 Task: Create new Company, with domain: 'blackrock.com' and type: 'Reseller'. Add new contact for this company, with mail Id: 'Mannat_Singh@blackrock.com', First Name: Mannat, Last name:  Singh, Job Title: 'Research Scientist', Phone Number: '(801) 555-6790'. Change life cycle stage to  Lead and lead status to  Open. Logged in from softage.3@softage.net
Action: Mouse pressed left at (25, 65)
Screenshot: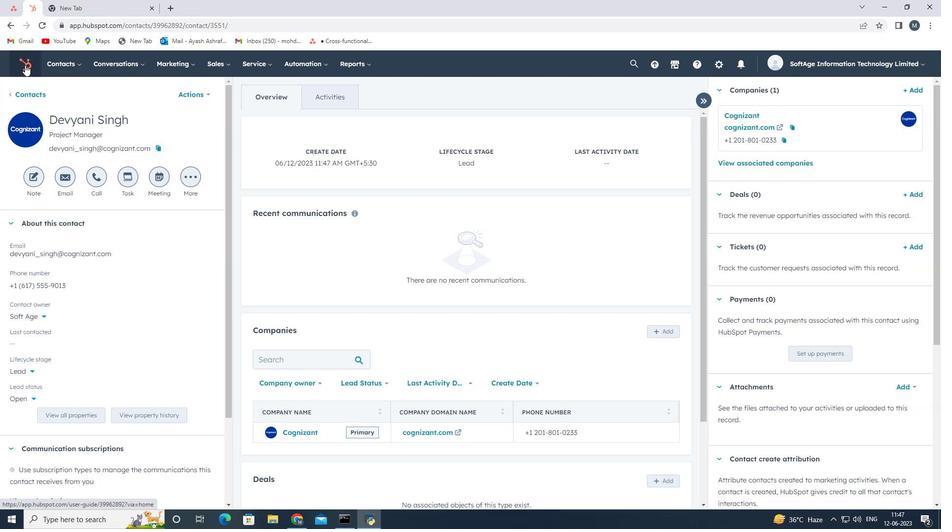 
Action: Mouse moved to (69, 66)
Screenshot: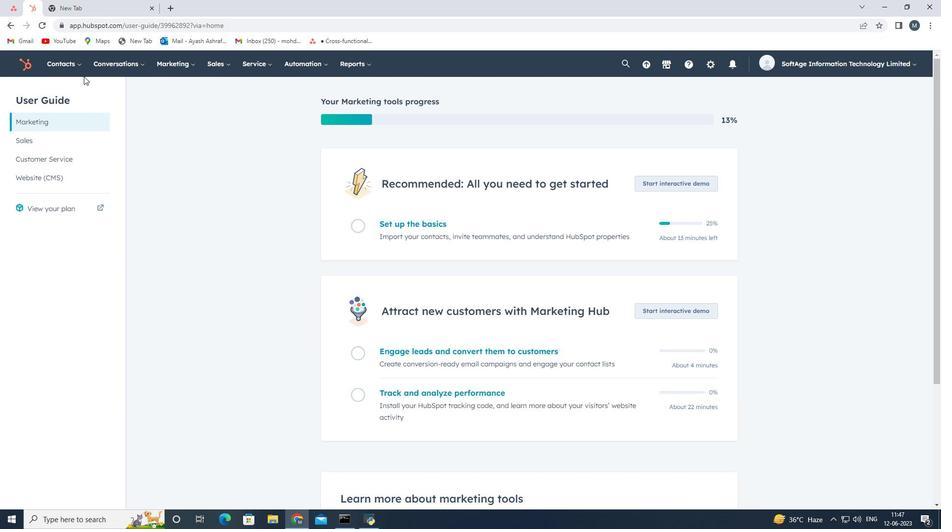 
Action: Mouse pressed left at (69, 66)
Screenshot: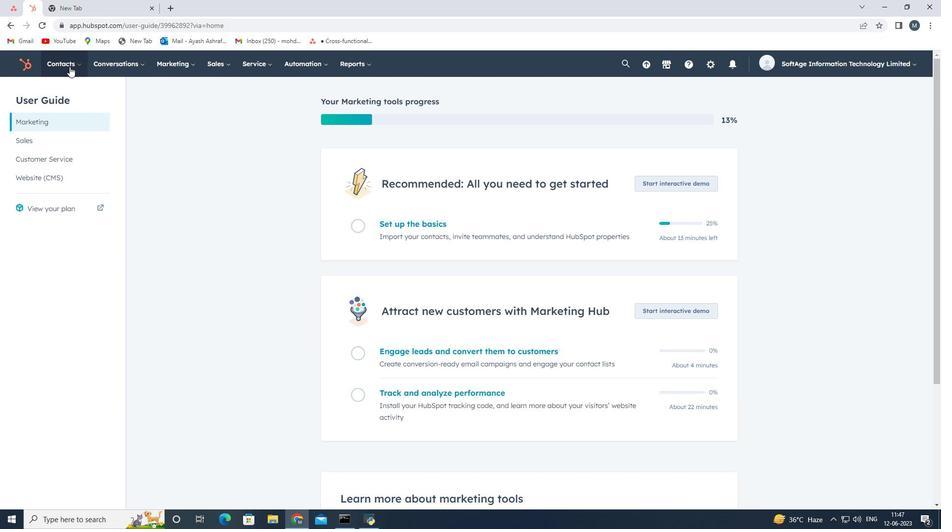 
Action: Mouse moved to (79, 113)
Screenshot: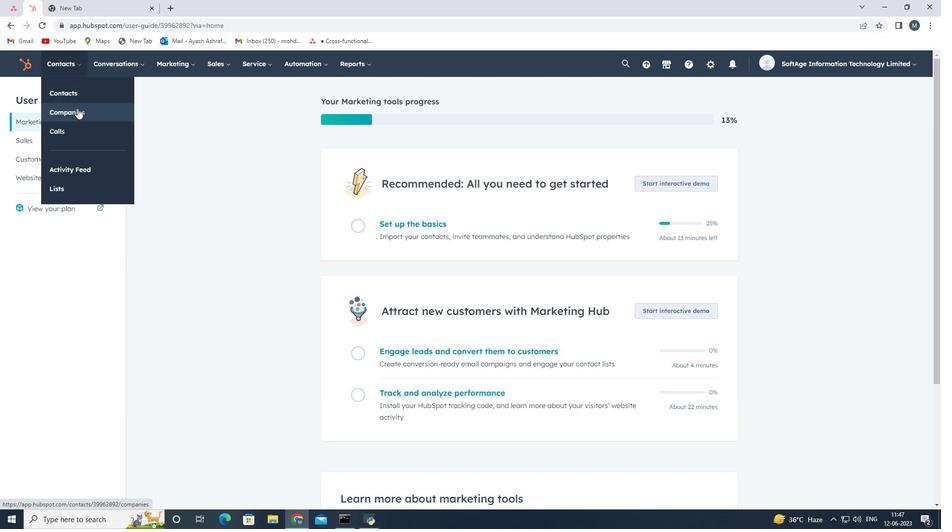 
Action: Mouse pressed left at (79, 113)
Screenshot: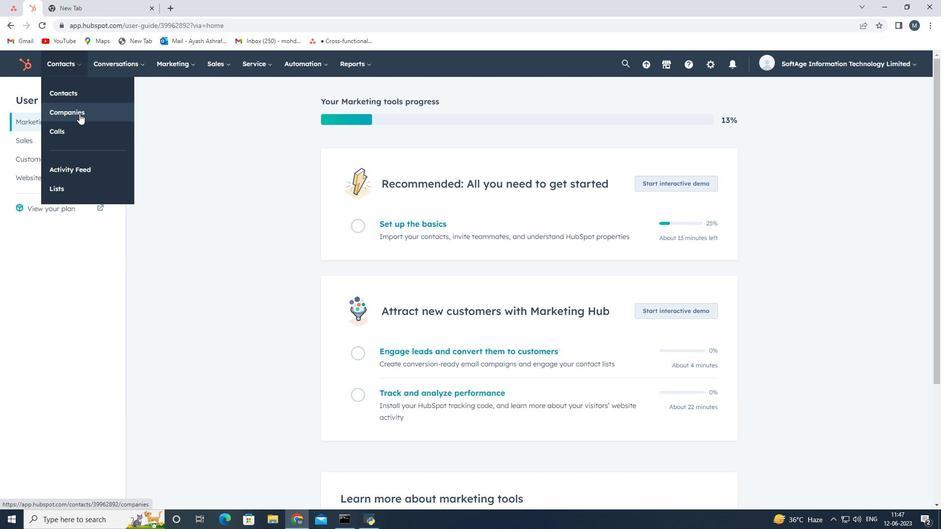 
Action: Mouse moved to (873, 100)
Screenshot: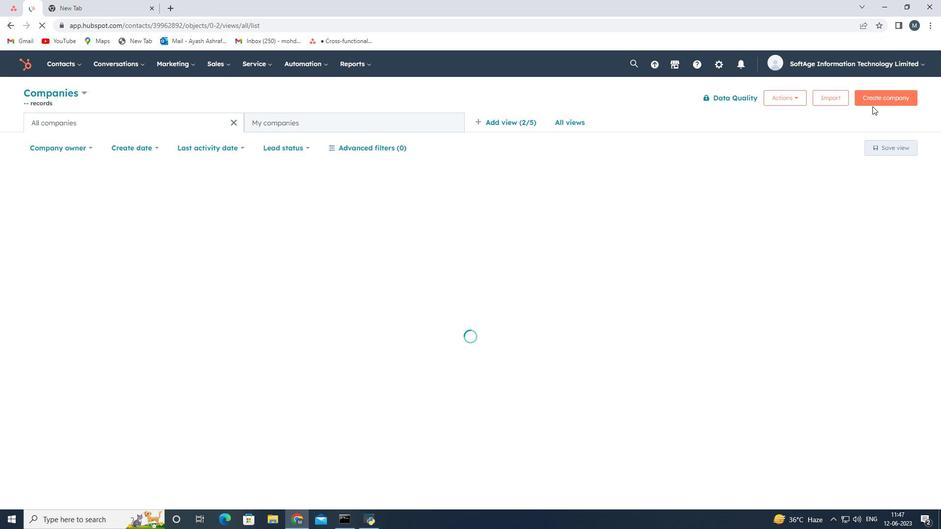 
Action: Mouse pressed left at (873, 100)
Screenshot: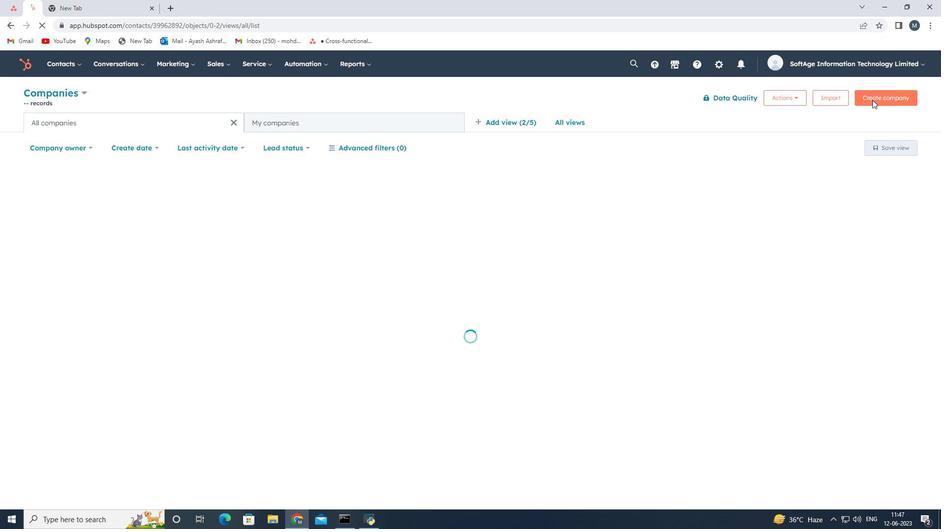 
Action: Mouse moved to (760, 147)
Screenshot: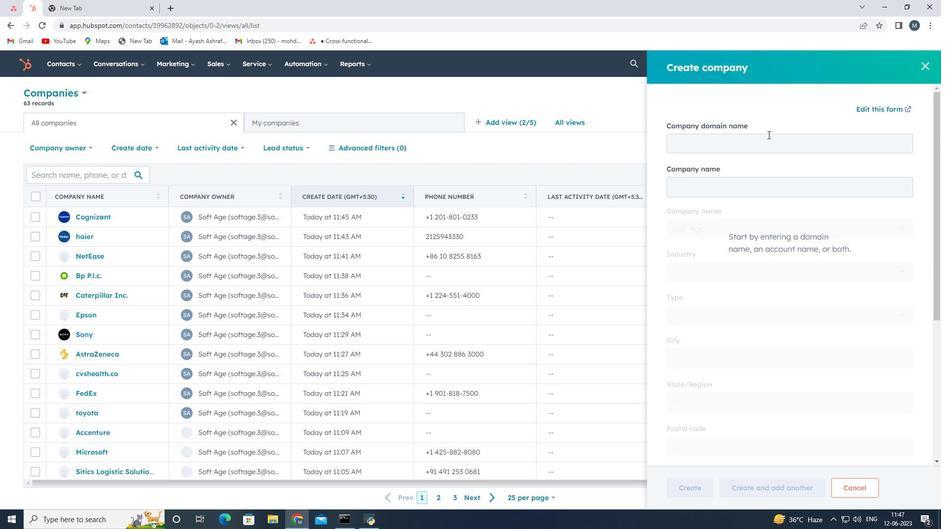 
Action: Mouse pressed left at (760, 147)
Screenshot: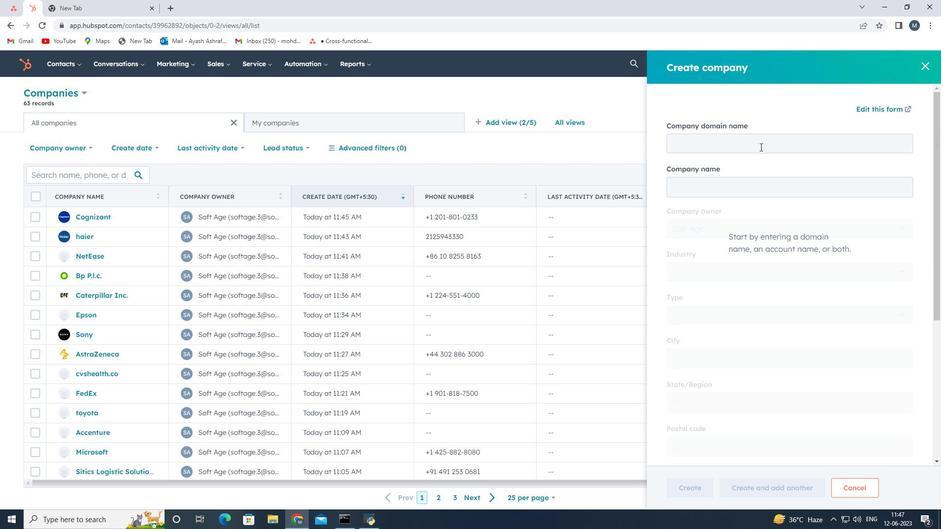 
Action: Key pressed blakrock.com
Screenshot: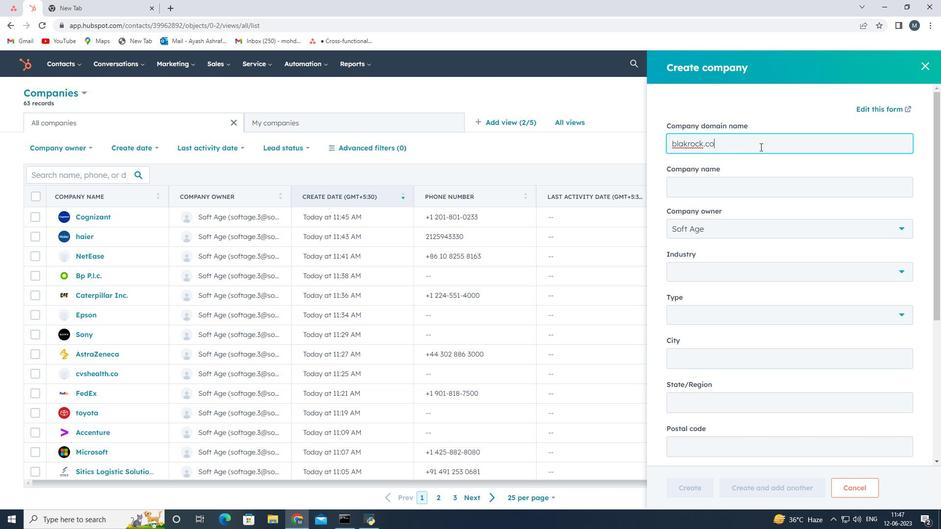 
Action: Mouse moved to (729, 275)
Screenshot: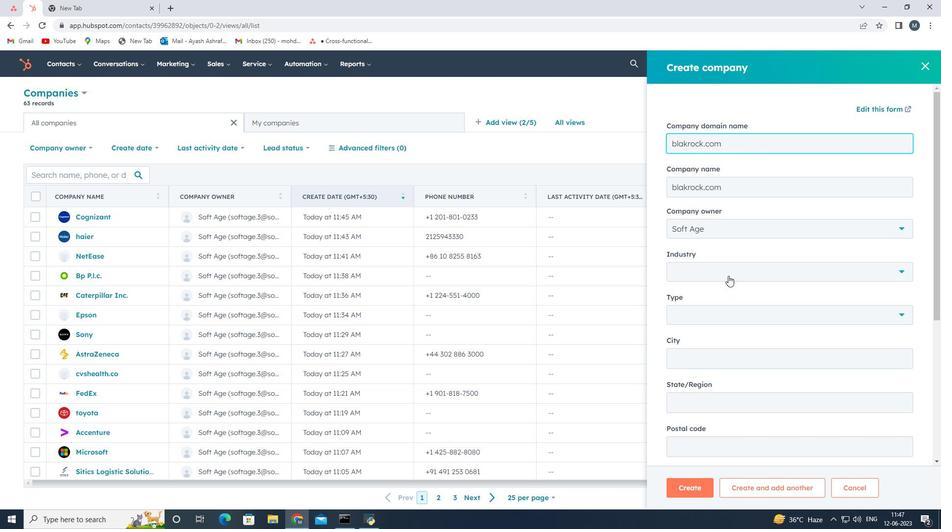 
Action: Mouse scrolled (729, 274) with delta (0, 0)
Screenshot: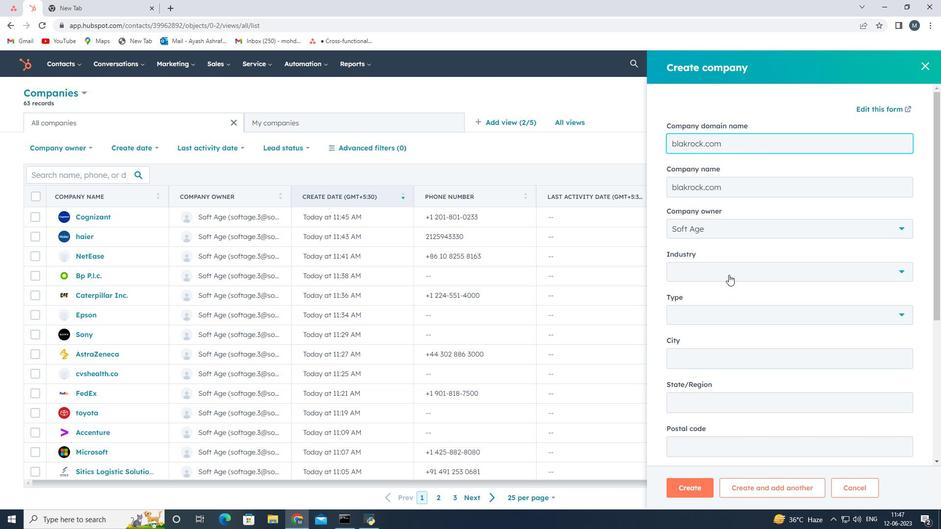 
Action: Mouse moved to (704, 296)
Screenshot: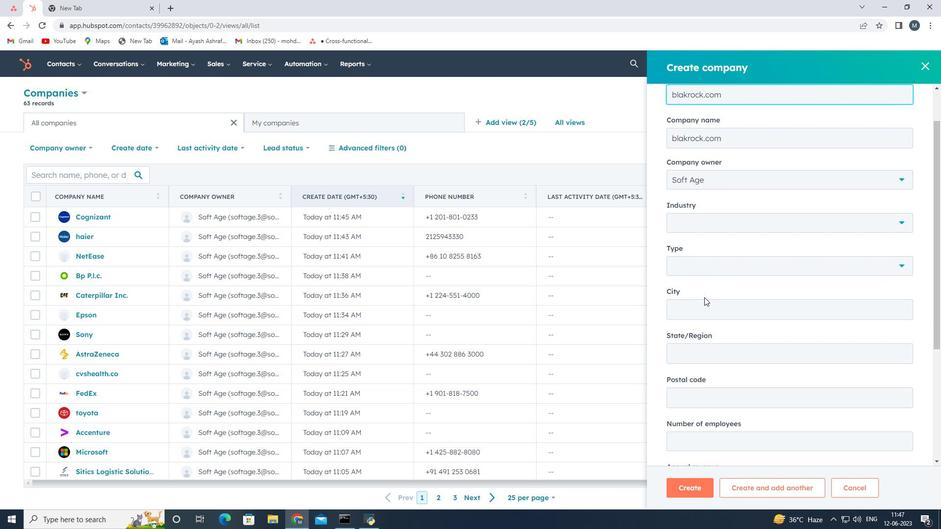 
Action: Mouse scrolled (704, 297) with delta (0, 0)
Screenshot: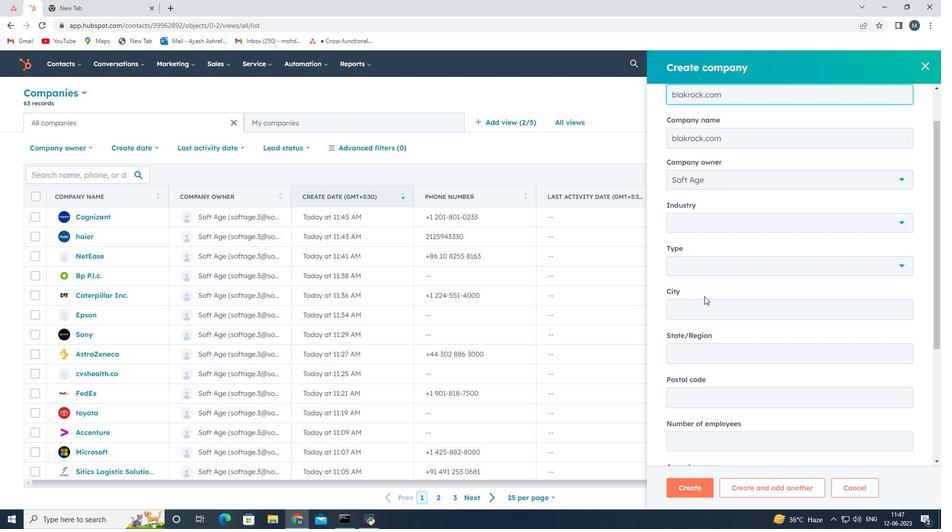 
Action: Mouse scrolled (704, 297) with delta (0, 0)
Screenshot: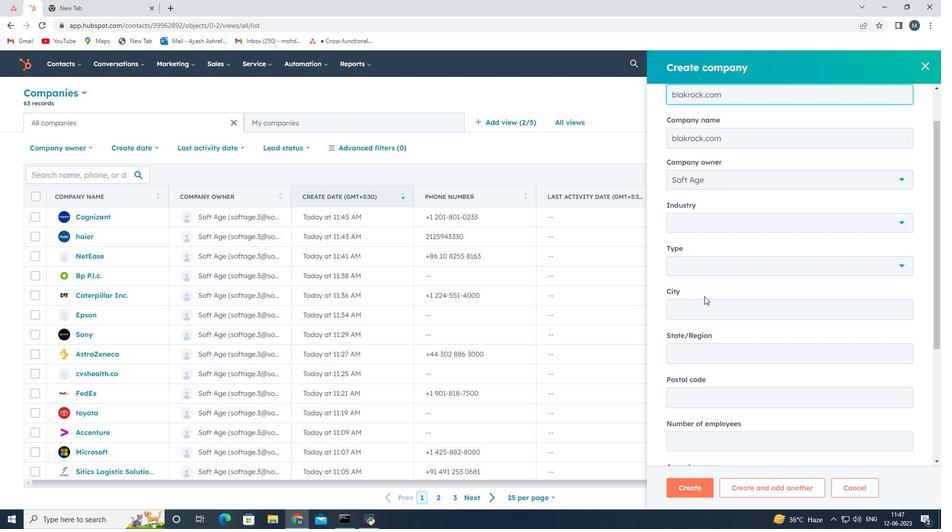 
Action: Mouse moved to (683, 147)
Screenshot: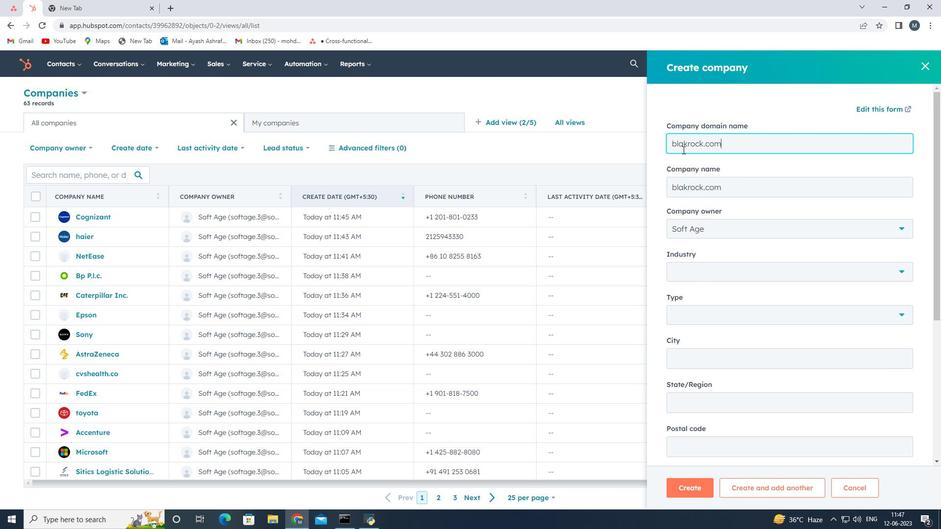 
Action: Mouse pressed left at (683, 147)
Screenshot: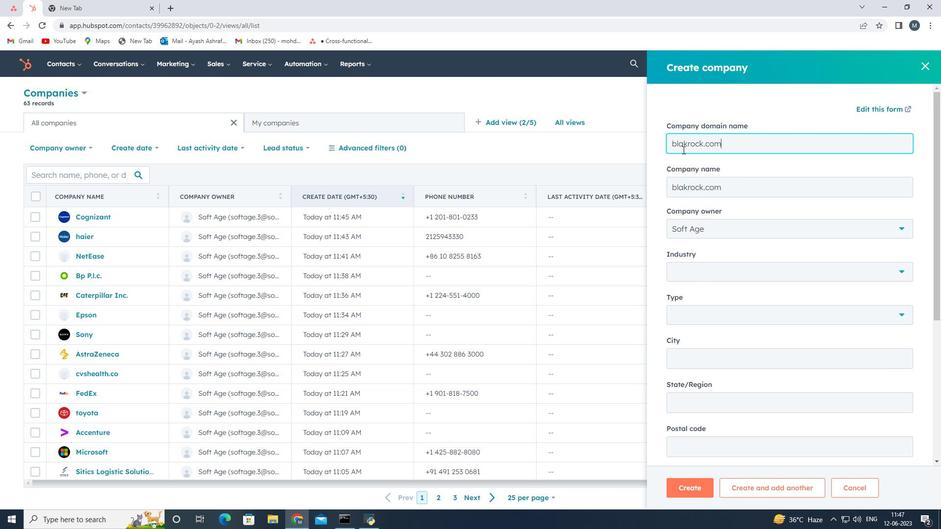 
Action: Mouse moved to (687, 158)
Screenshot: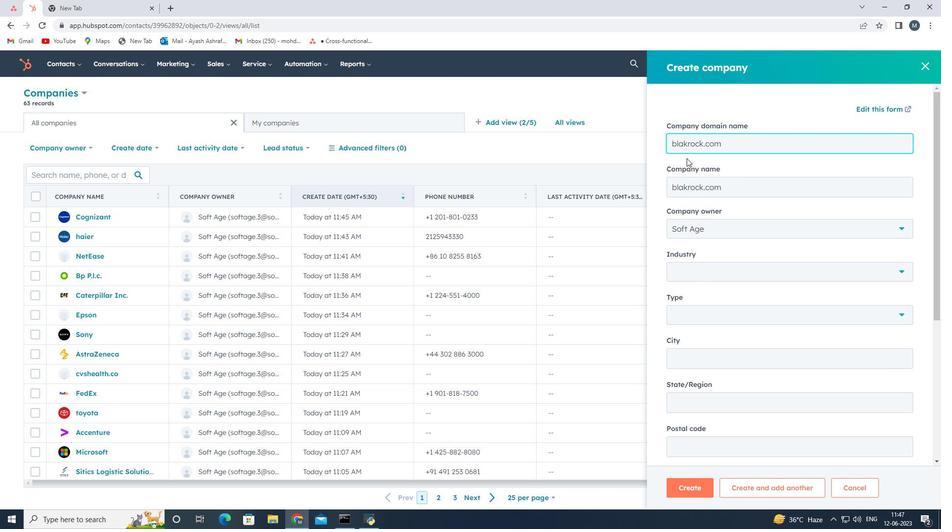 
Action: Key pressed c
Screenshot: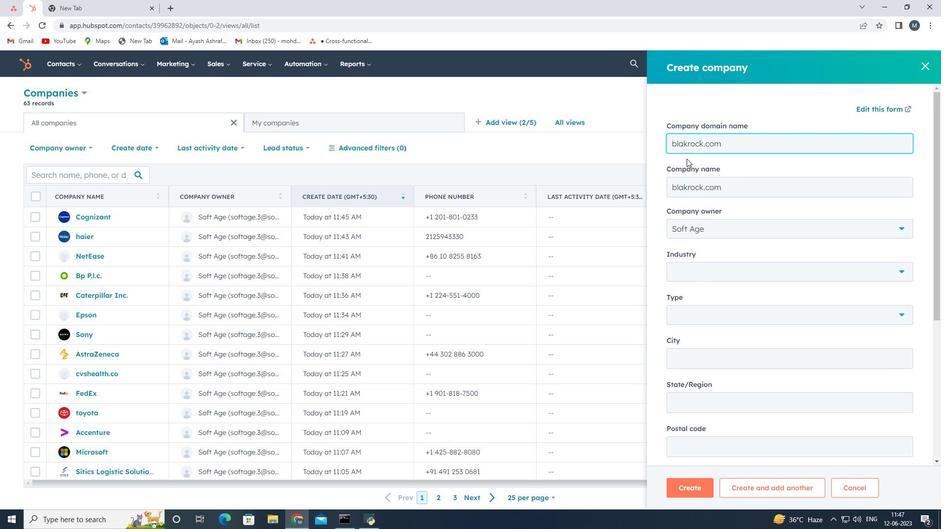 
Action: Mouse moved to (752, 296)
Screenshot: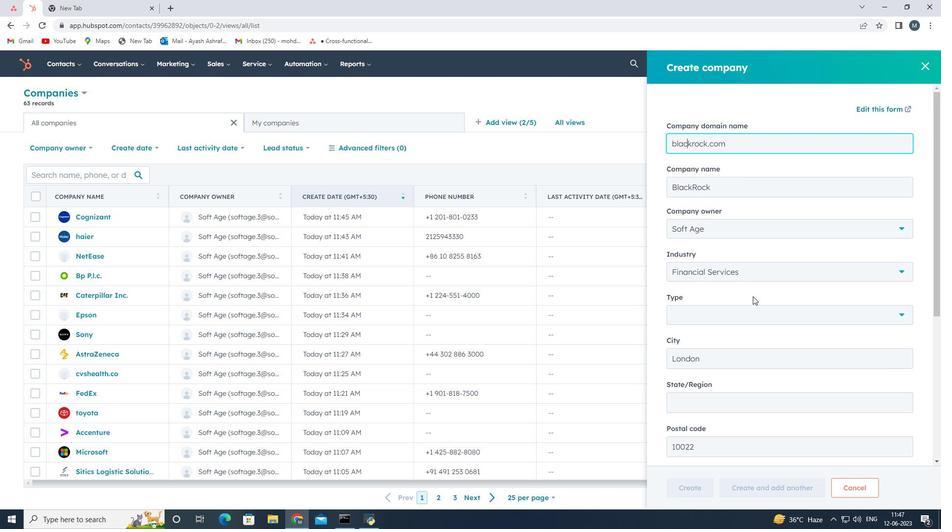
Action: Mouse scrolled (752, 296) with delta (0, 0)
Screenshot: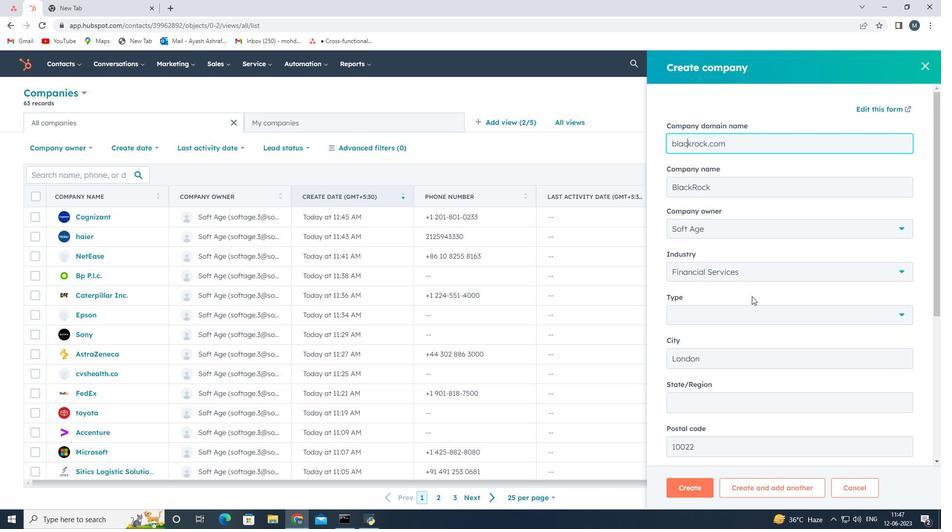 
Action: Mouse moved to (722, 263)
Screenshot: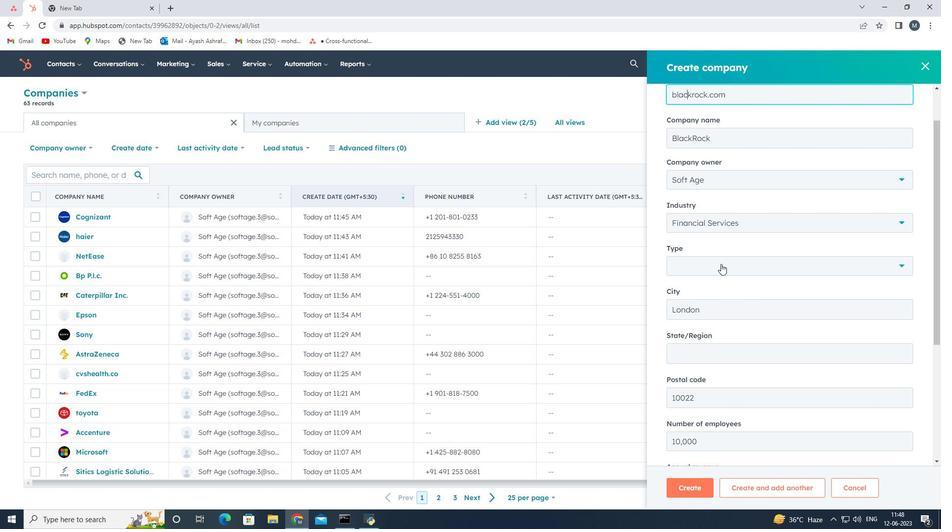 
Action: Mouse pressed left at (722, 263)
Screenshot: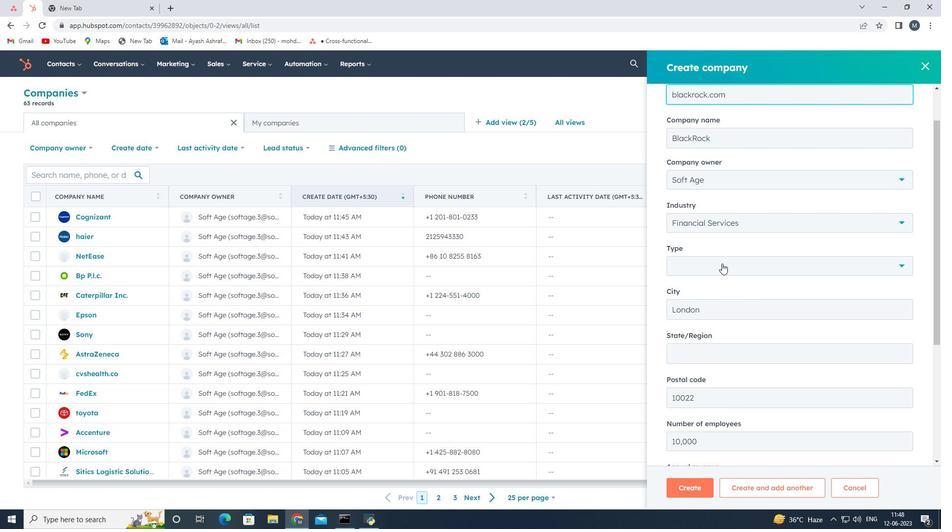 
Action: Mouse moved to (709, 346)
Screenshot: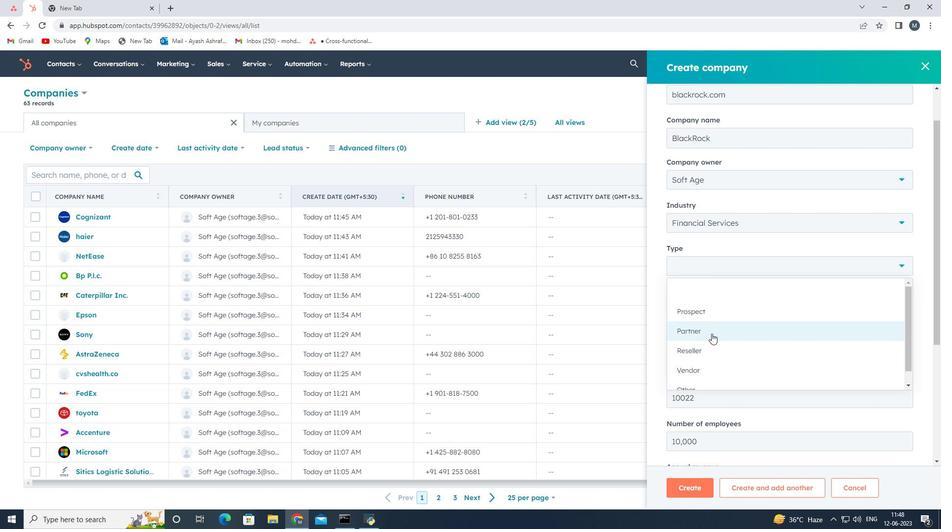 
Action: Mouse pressed left at (709, 346)
Screenshot: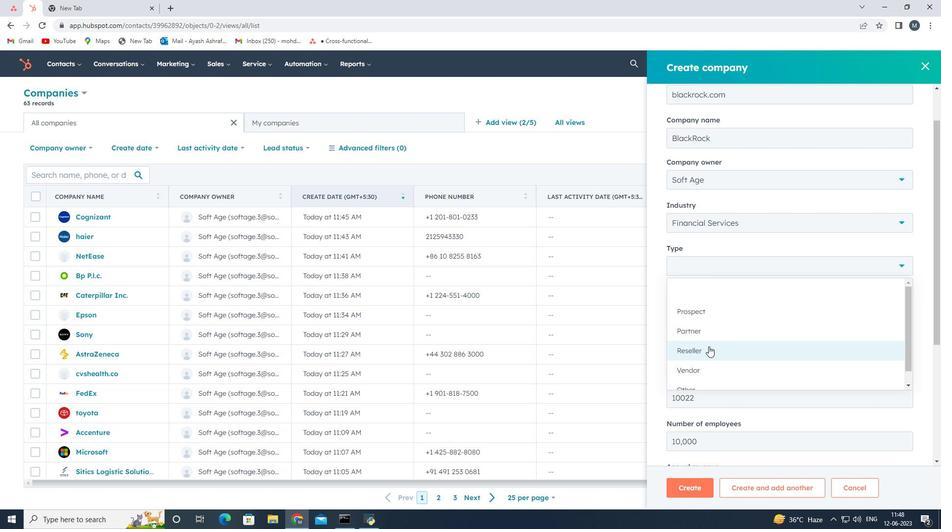 
Action: Mouse moved to (708, 346)
Screenshot: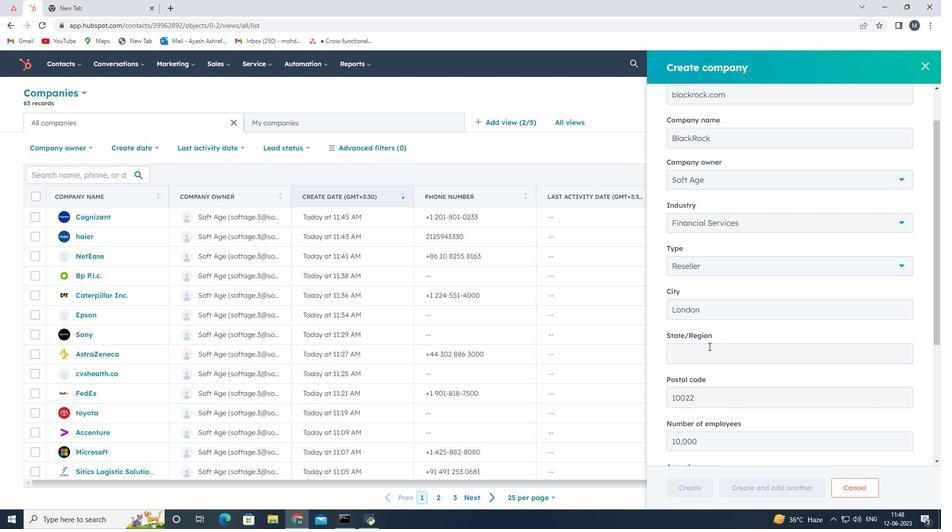 
Action: Mouse scrolled (708, 346) with delta (0, 0)
Screenshot: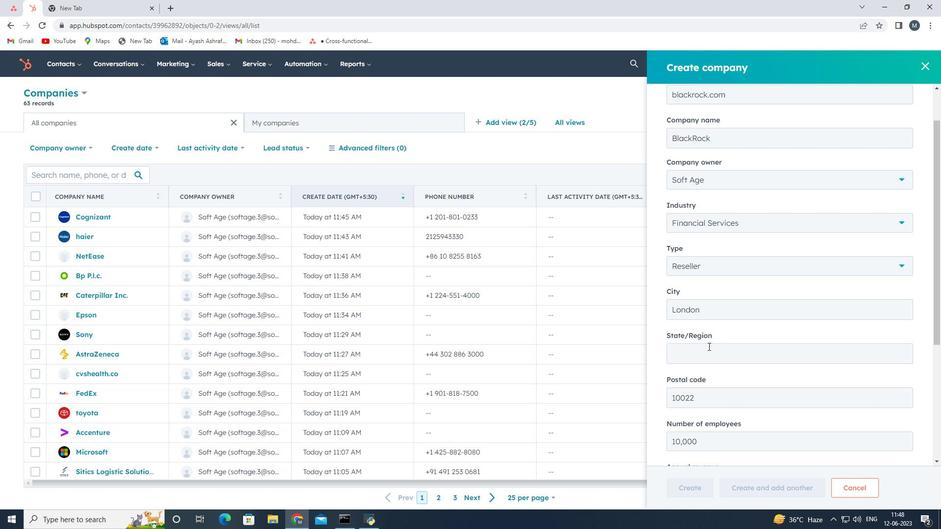 
Action: Mouse scrolled (708, 346) with delta (0, 0)
Screenshot: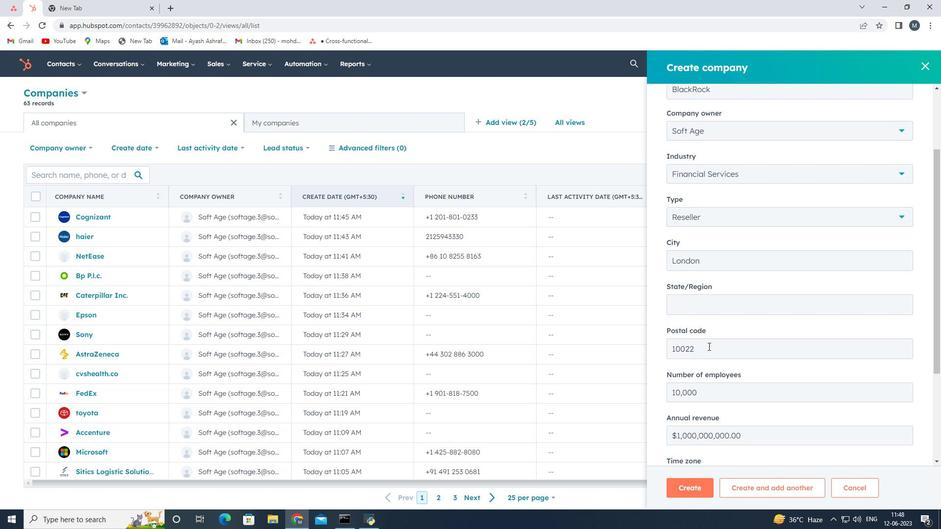 
Action: Mouse moved to (741, 356)
Screenshot: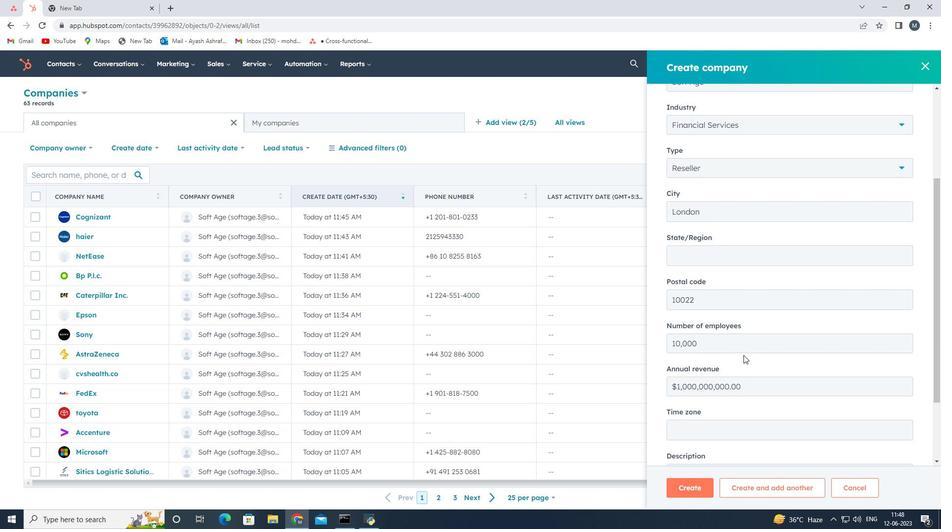 
Action: Mouse scrolled (741, 356) with delta (0, 0)
Screenshot: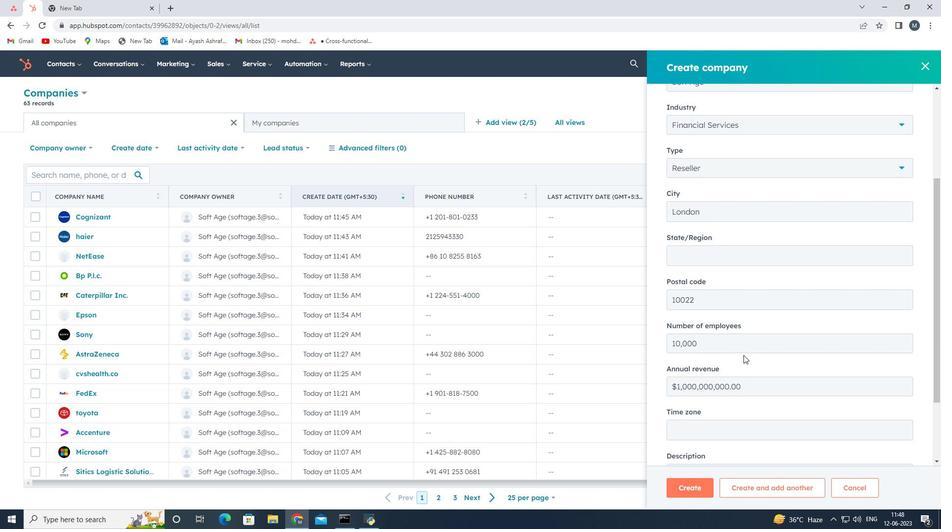 
Action: Mouse moved to (734, 358)
Screenshot: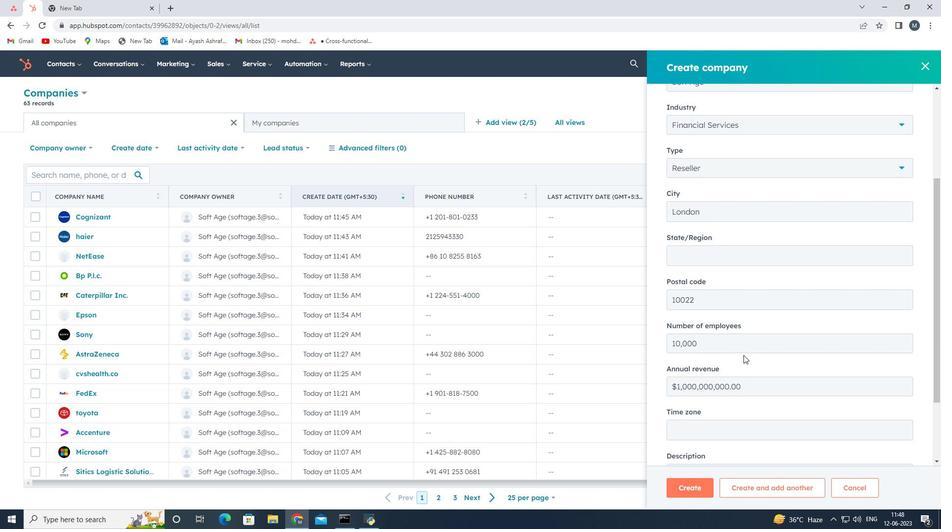 
Action: Mouse scrolled (734, 358) with delta (0, 0)
Screenshot: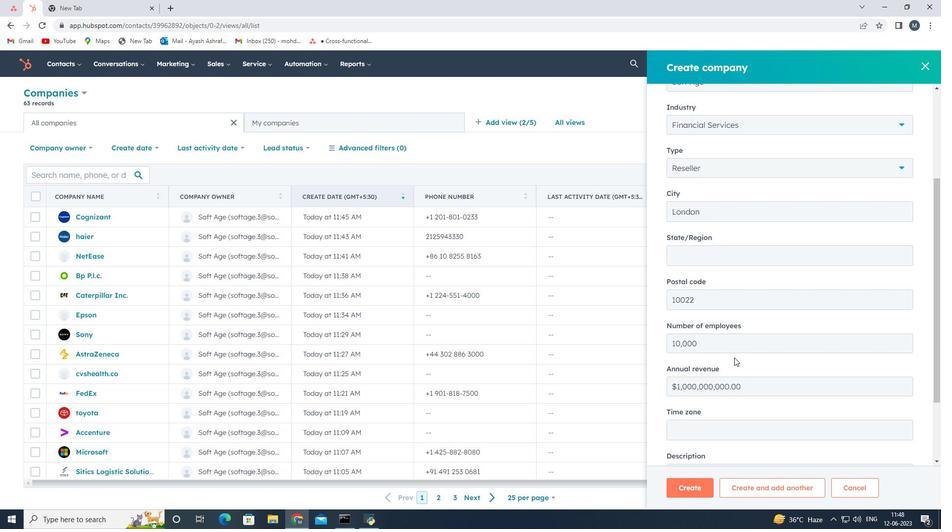 
Action: Mouse moved to (737, 375)
Screenshot: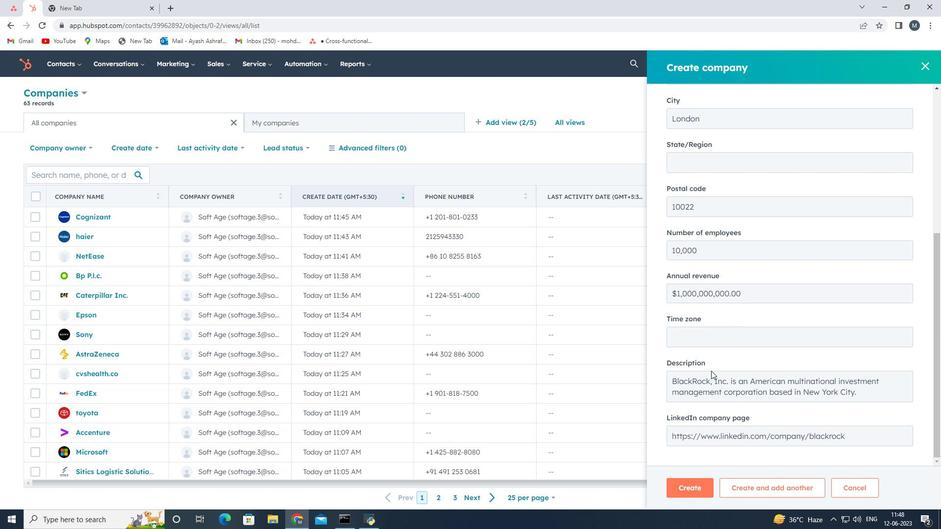 
Action: Mouse scrolled (737, 375) with delta (0, 0)
Screenshot: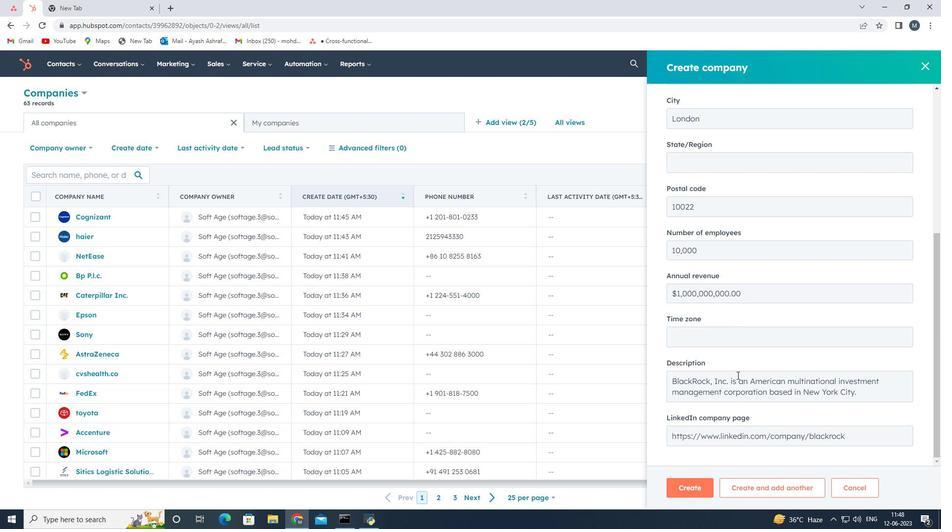 
Action: Mouse moved to (689, 366)
Screenshot: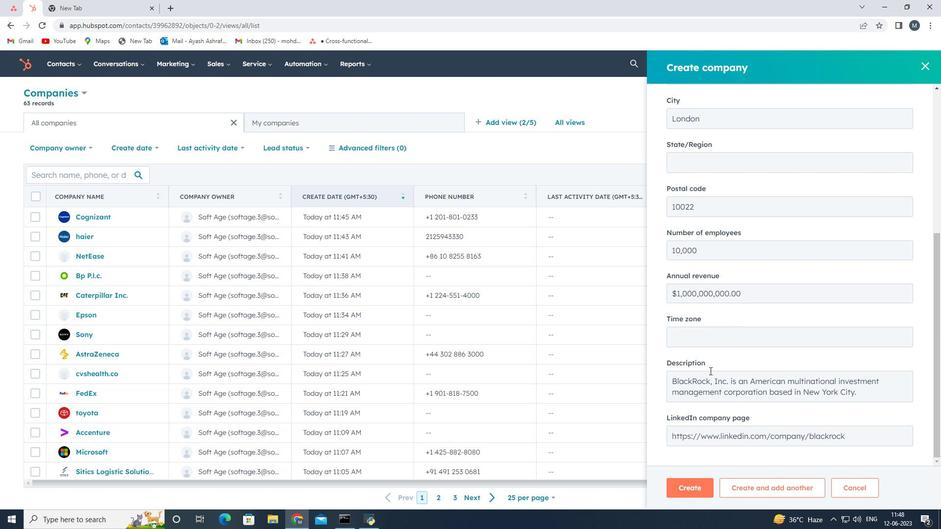 
Action: Mouse scrolled (689, 365) with delta (0, 0)
Screenshot: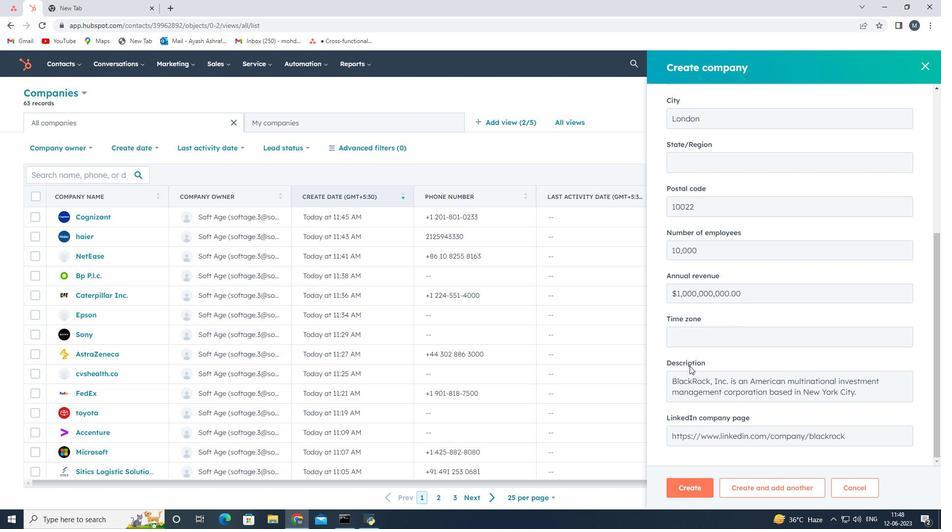 
Action: Mouse moved to (689, 366)
Screenshot: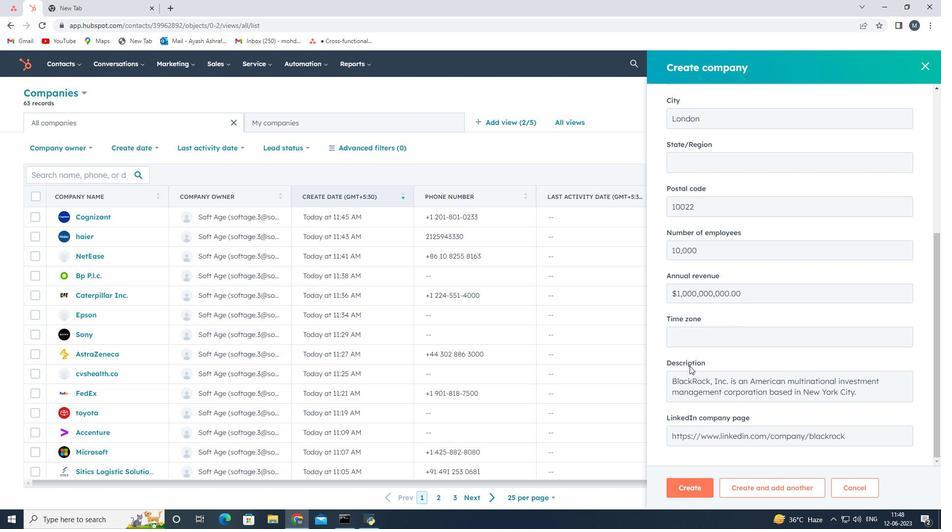 
Action: Mouse scrolled (689, 365) with delta (0, 0)
Screenshot: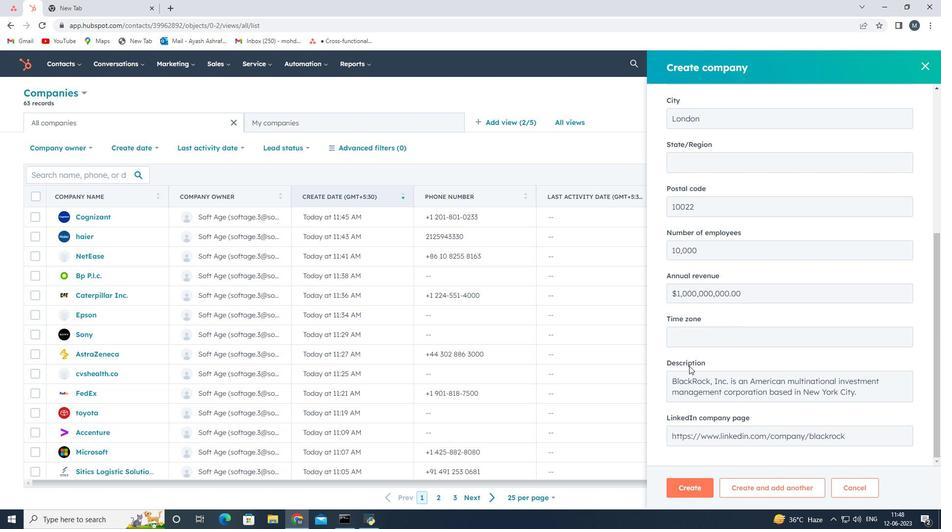 
Action: Mouse moved to (689, 366)
Screenshot: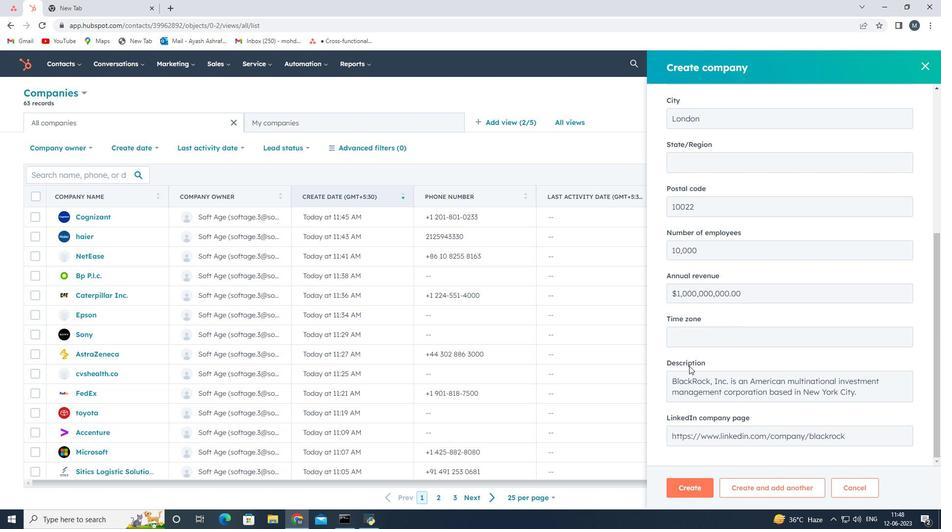 
Action: Mouse scrolled (689, 365) with delta (0, 0)
Screenshot: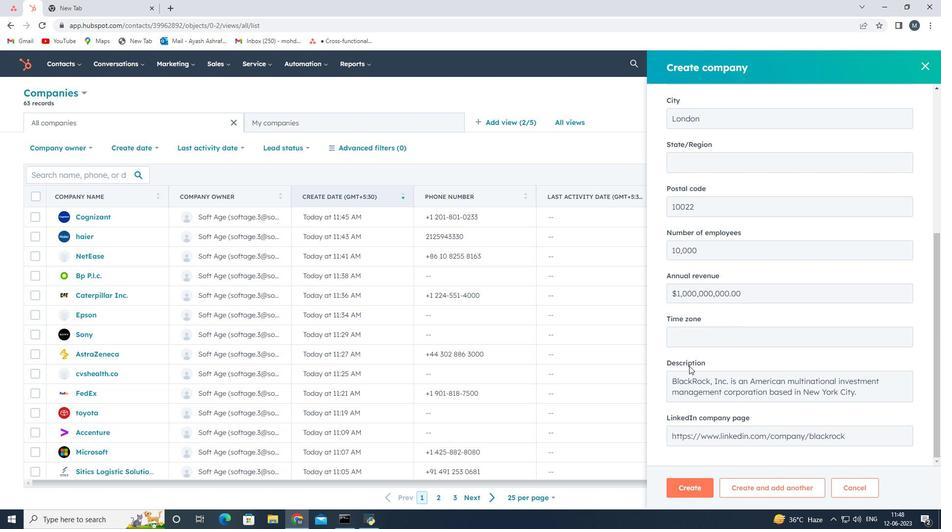 
Action: Mouse moved to (692, 482)
Screenshot: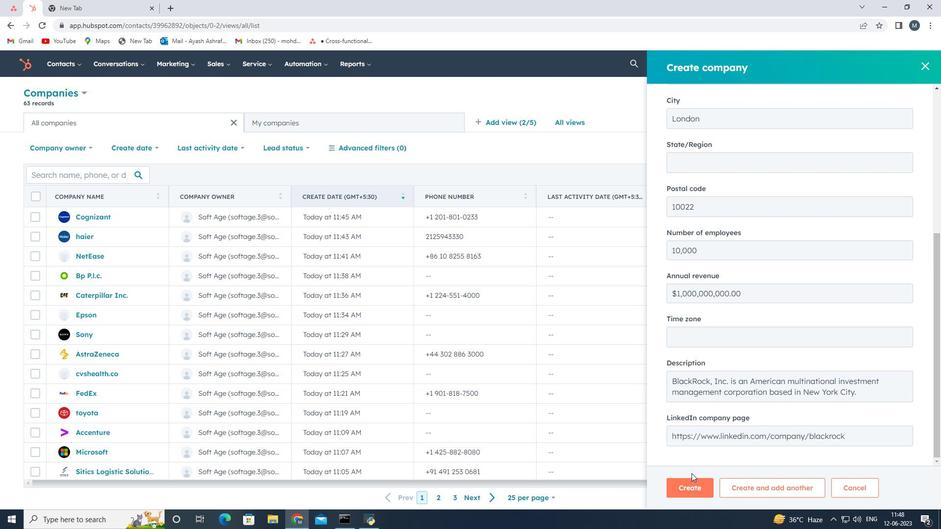 
Action: Mouse pressed left at (692, 482)
Screenshot: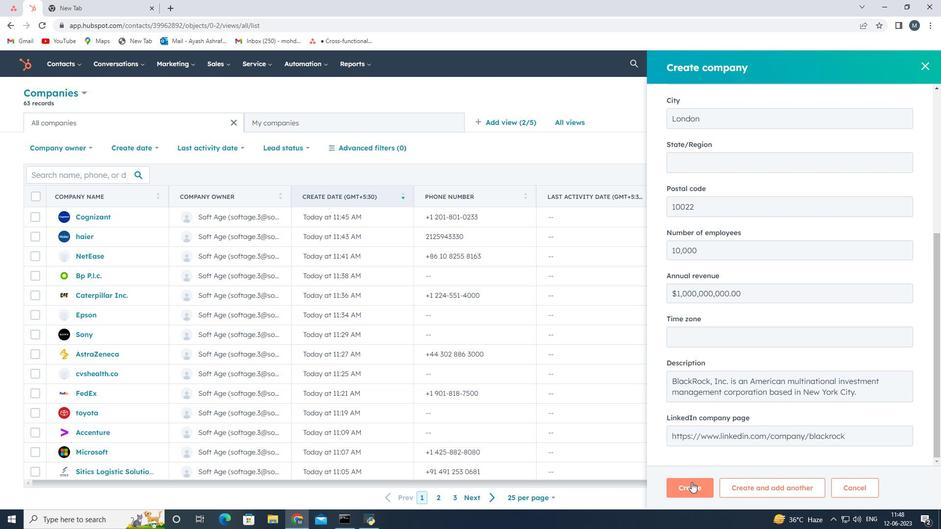 
Action: Mouse moved to (670, 333)
Screenshot: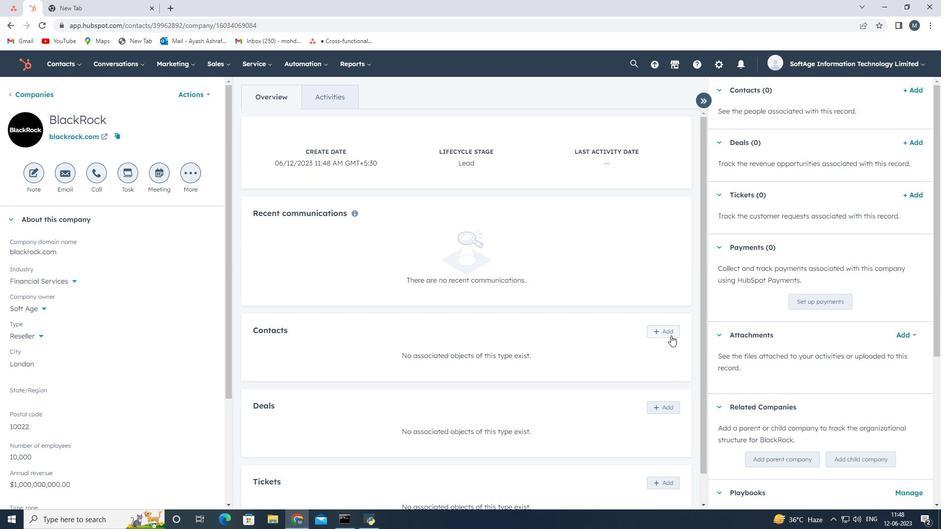 
Action: Mouse pressed left at (670, 333)
Screenshot: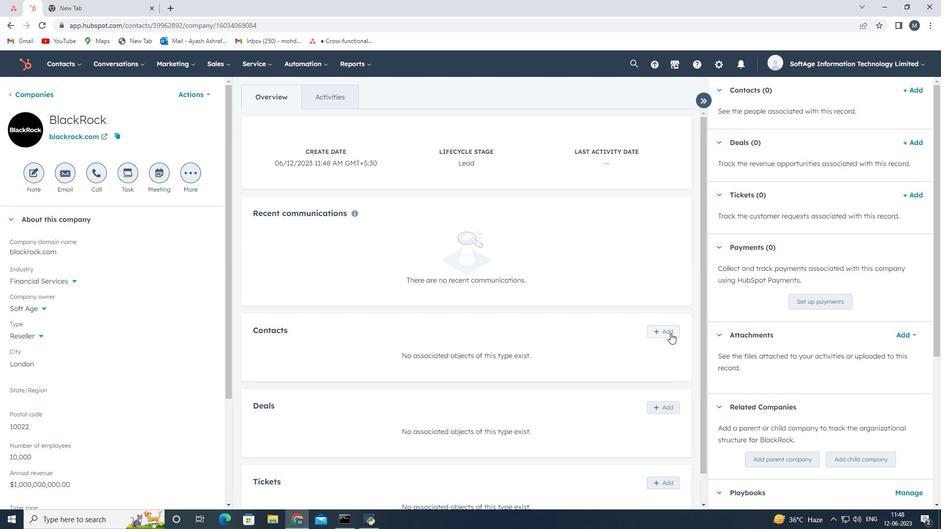 
Action: Mouse moved to (725, 112)
Screenshot: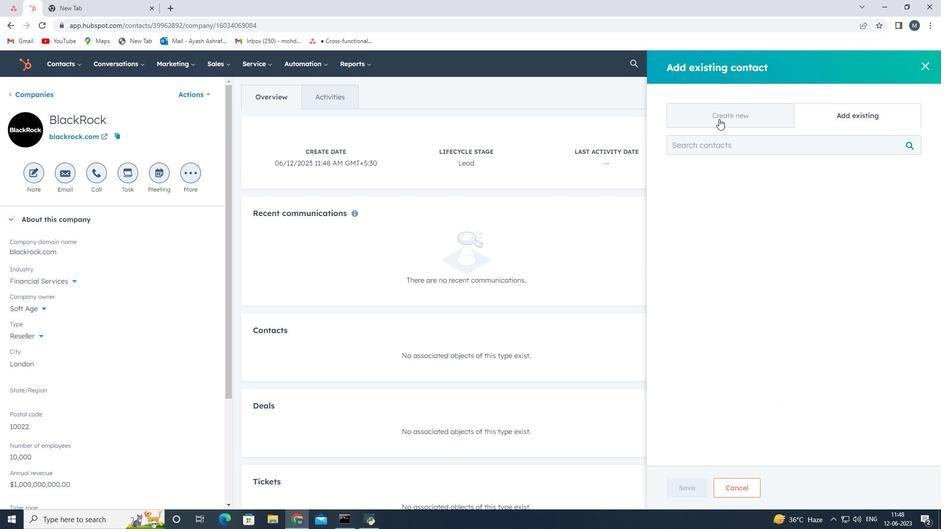 
Action: Mouse pressed left at (725, 112)
Screenshot: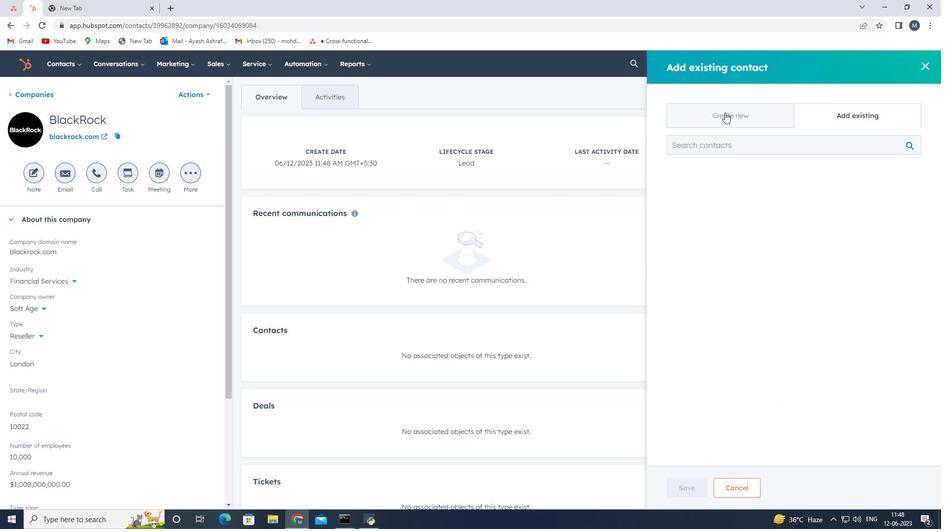 
Action: Mouse moved to (704, 174)
Screenshot: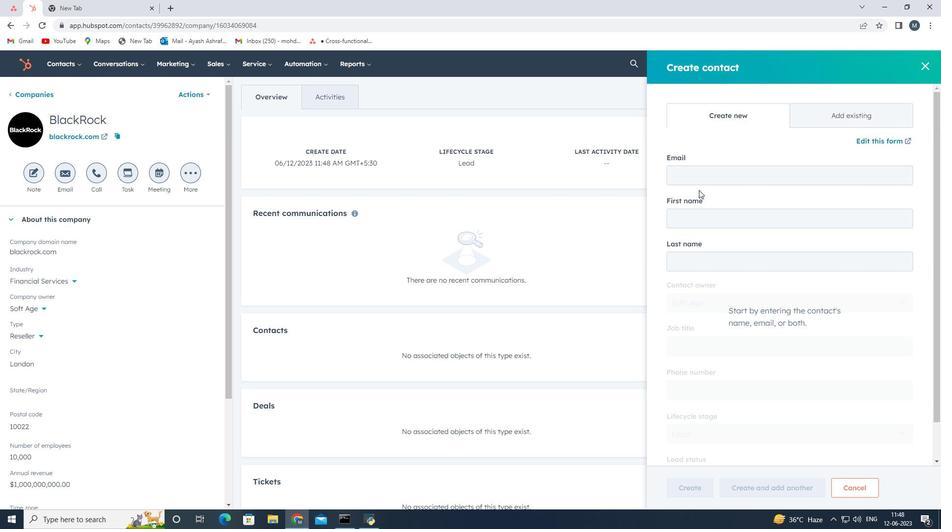 
Action: Mouse pressed left at (704, 174)
Screenshot: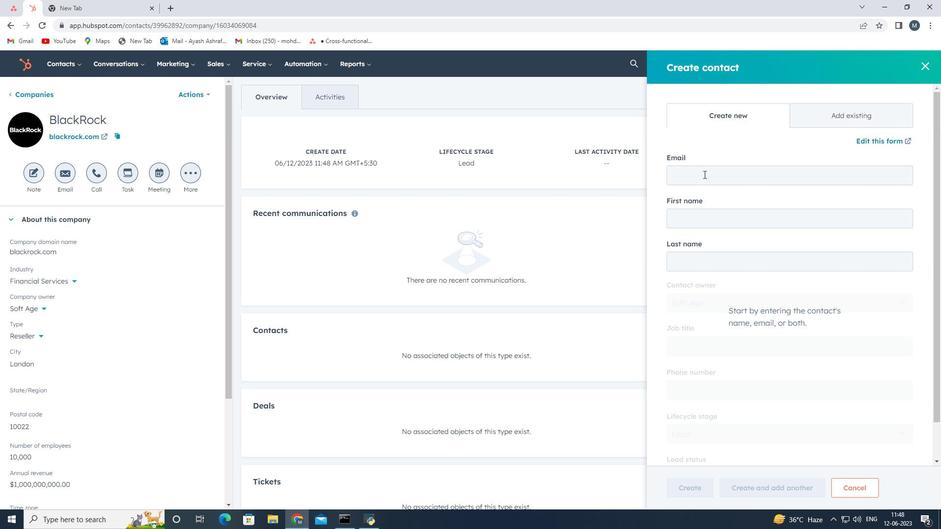 
Action: Key pressed <Key.shift>Mannat<Key.shift><Key.shift><Key.shift><Key.shift><Key.shift><Key.shift><Key.shift><Key.shift>_<Key.shift>Singh<Key.shift><Key.shift>@black.com
Screenshot: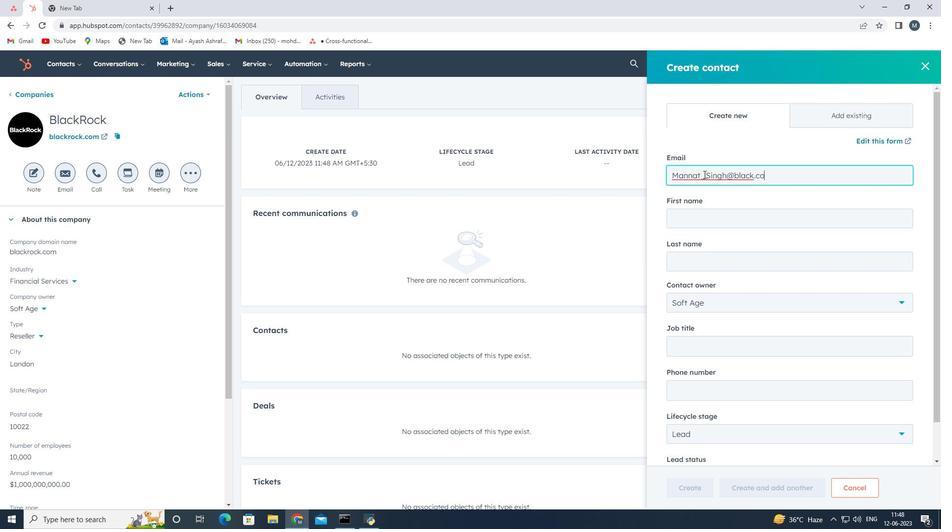 
Action: Mouse moved to (710, 216)
Screenshot: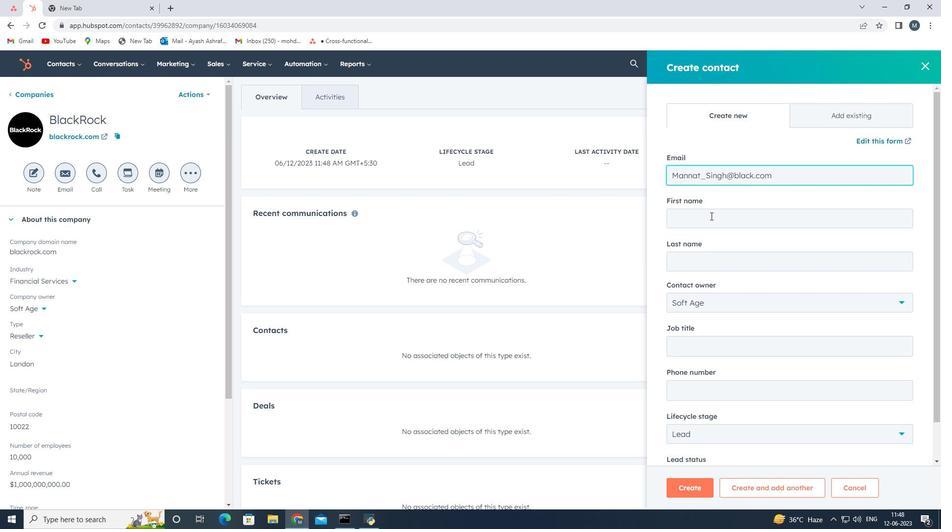 
Action: Mouse pressed left at (710, 216)
Screenshot: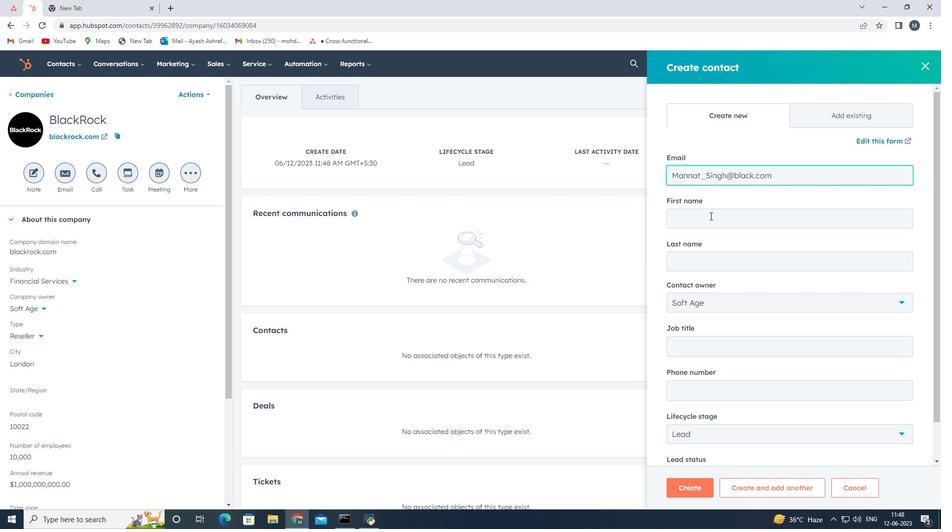 
Action: Key pressed <Key.shift>Mannat
Screenshot: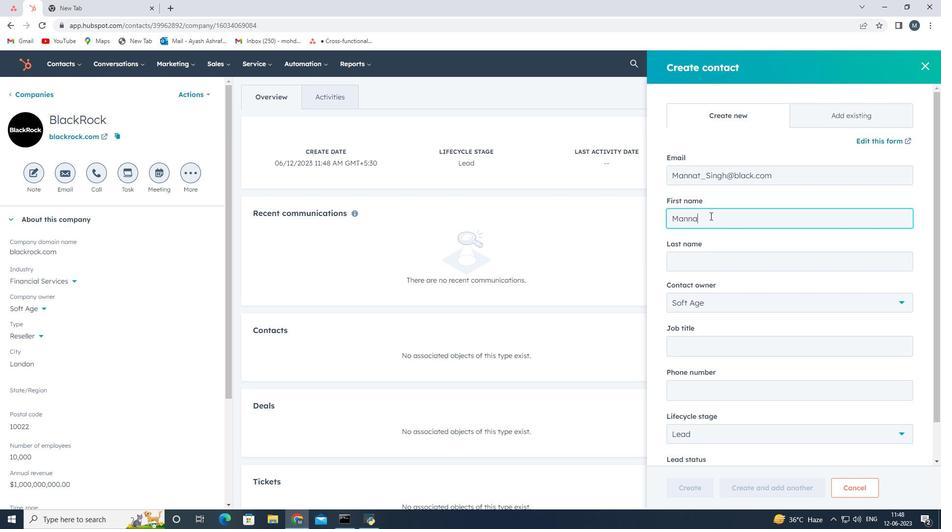 
Action: Mouse moved to (697, 256)
Screenshot: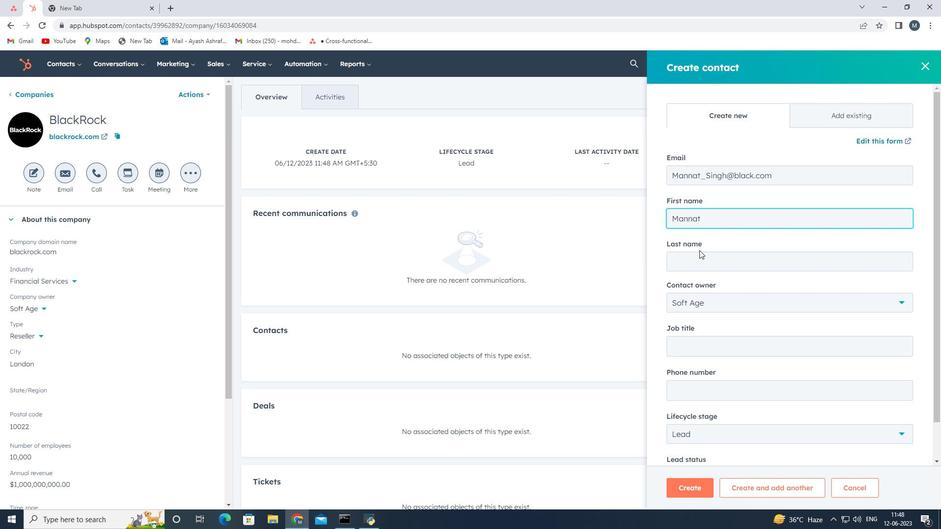 
Action: Mouse pressed left at (697, 256)
Screenshot: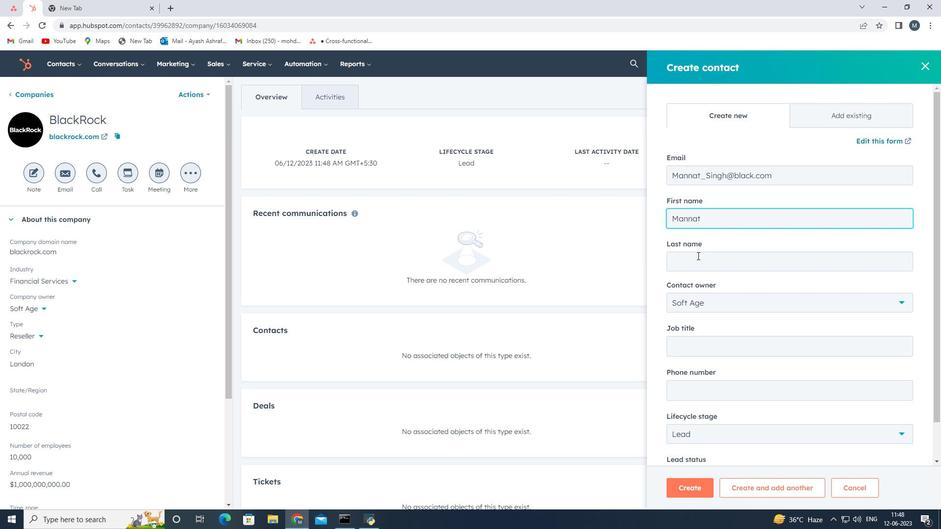 
Action: Mouse moved to (696, 256)
Screenshot: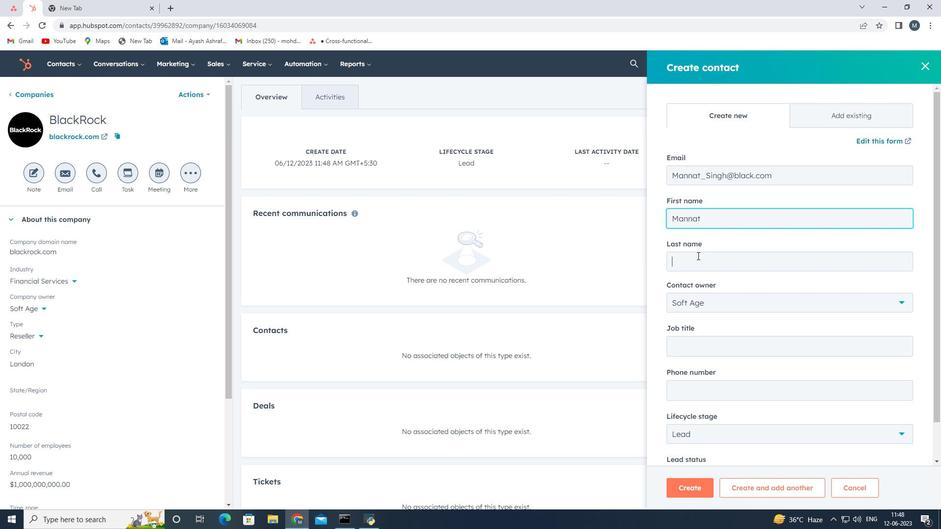 
Action: Key pressed <Key.shift>Singh
Screenshot: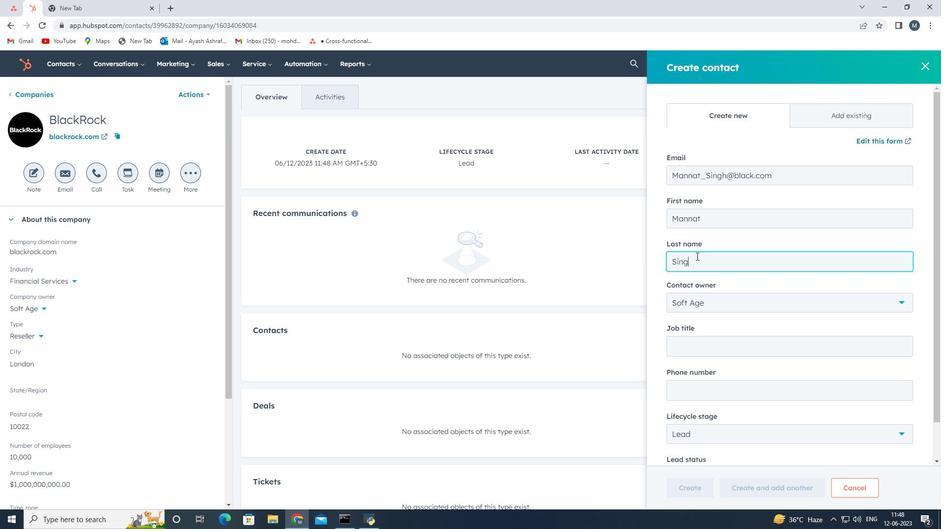 
Action: Mouse moved to (710, 329)
Screenshot: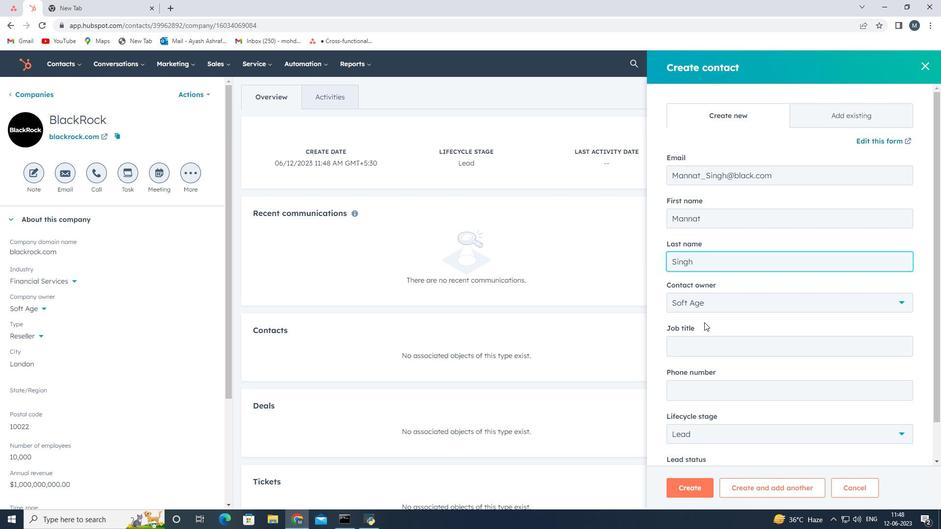 
Action: Mouse scrolled (710, 329) with delta (0, 0)
Screenshot: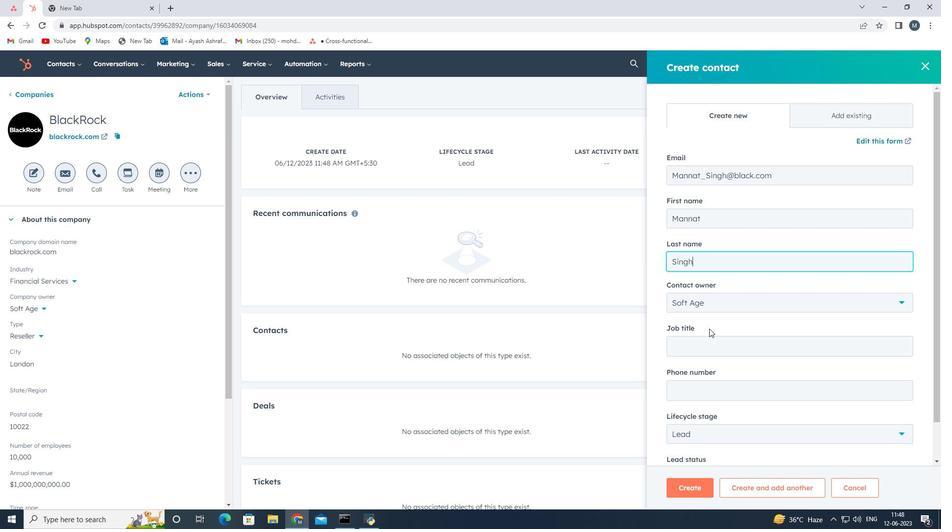 
Action: Mouse moved to (701, 309)
Screenshot: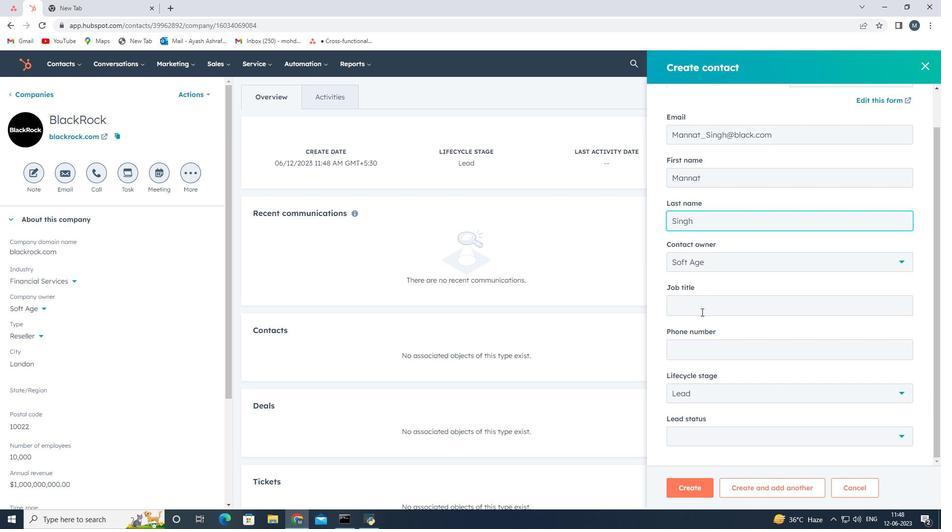 
Action: Mouse pressed left at (701, 309)
Screenshot: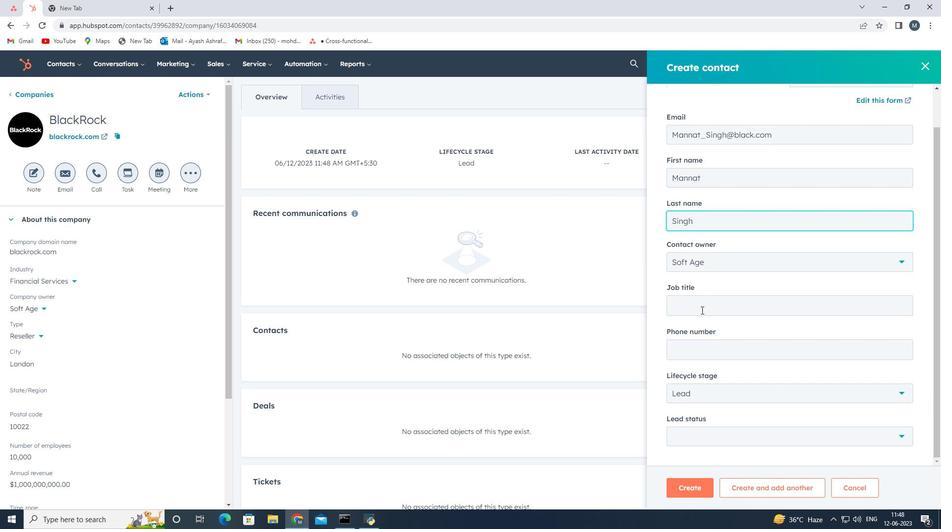 
Action: Key pressed <Key.shift>Research<Key.space><Key.shift>Scientist
Screenshot: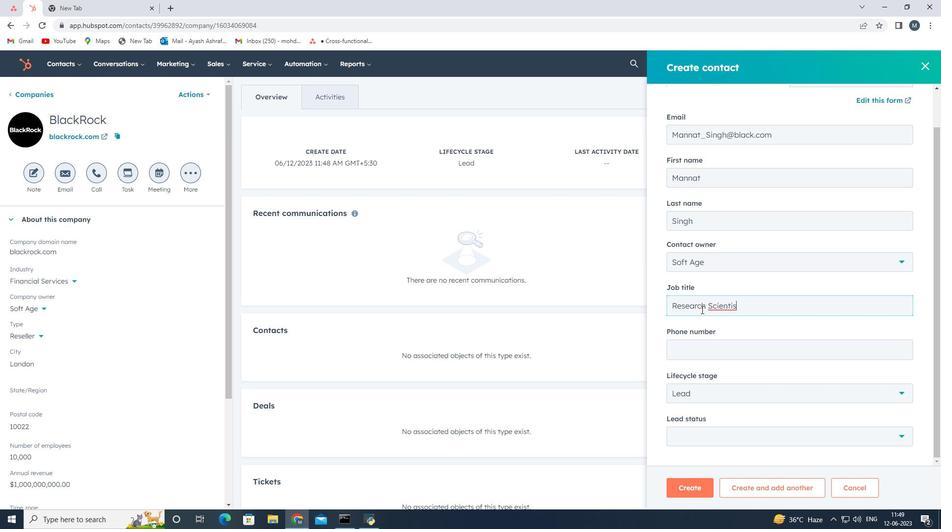 
Action: Mouse moved to (701, 327)
Screenshot: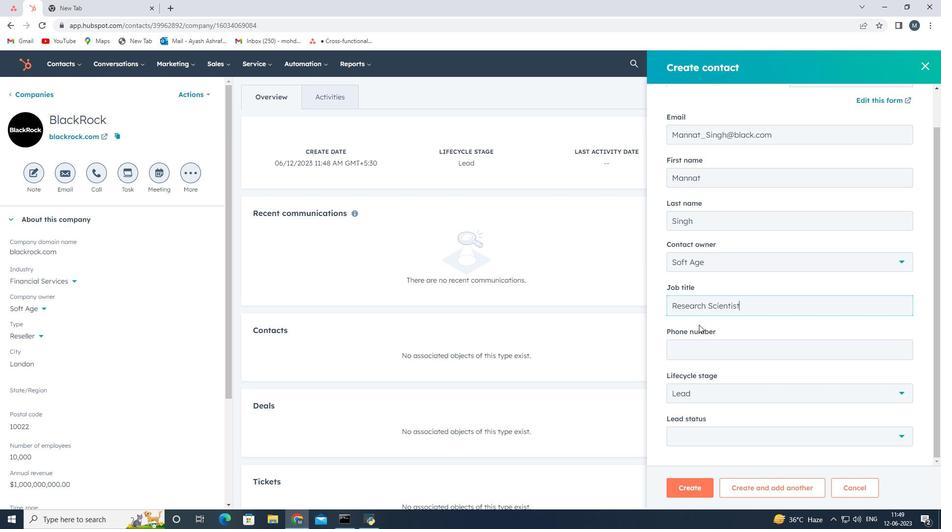 
Action: Mouse scrolled (701, 326) with delta (0, 0)
Screenshot: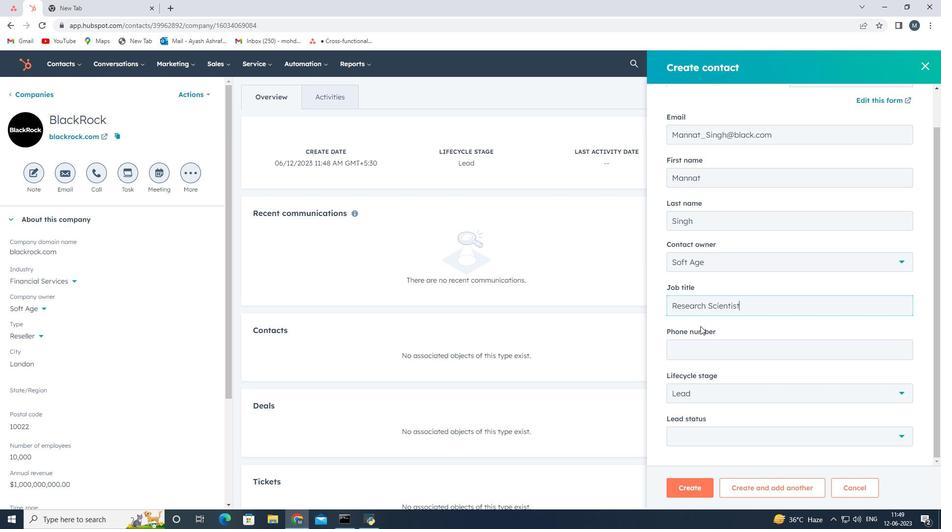 
Action: Mouse moved to (701, 355)
Screenshot: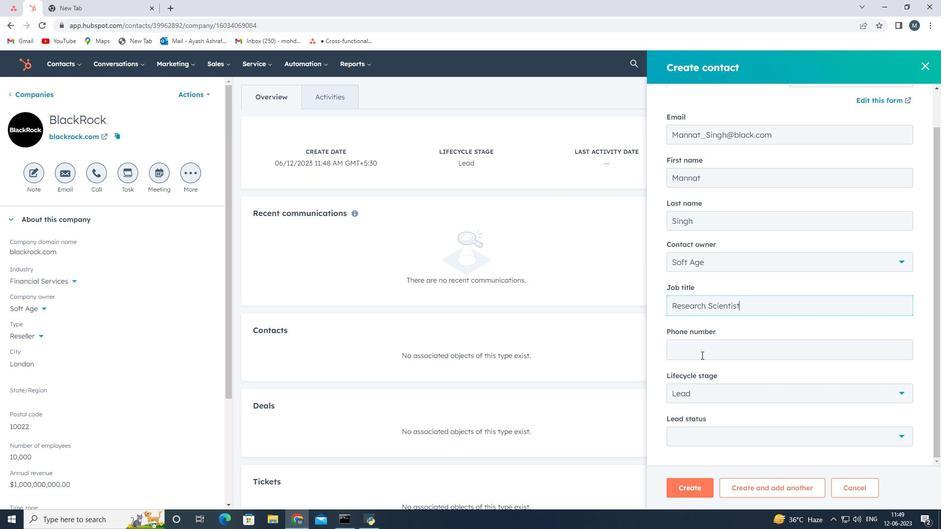 
Action: Mouse pressed left at (701, 355)
Screenshot: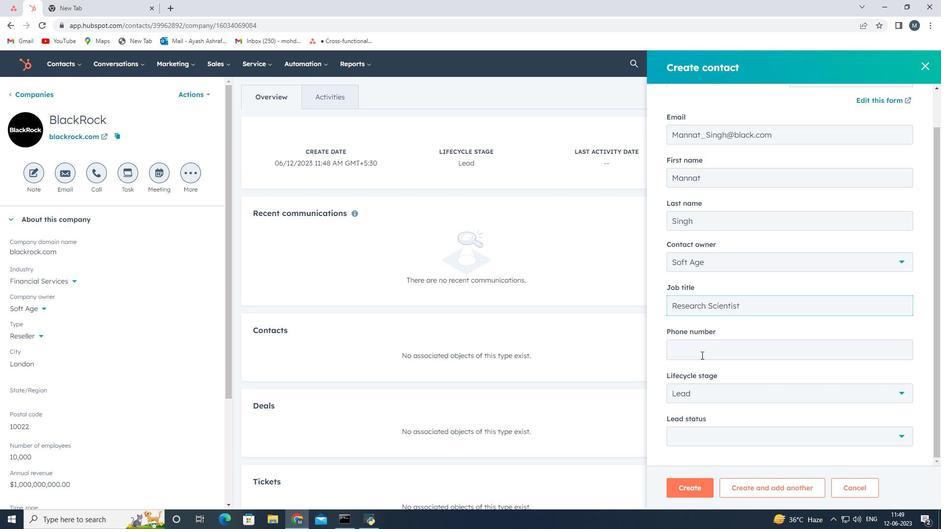 
Action: Key pressed 8015556790
Screenshot: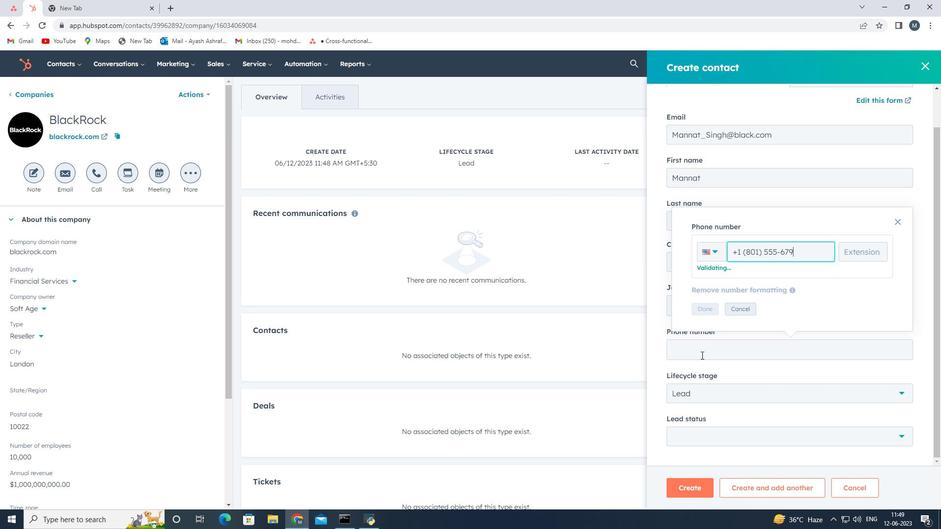 
Action: Mouse moved to (701, 309)
Screenshot: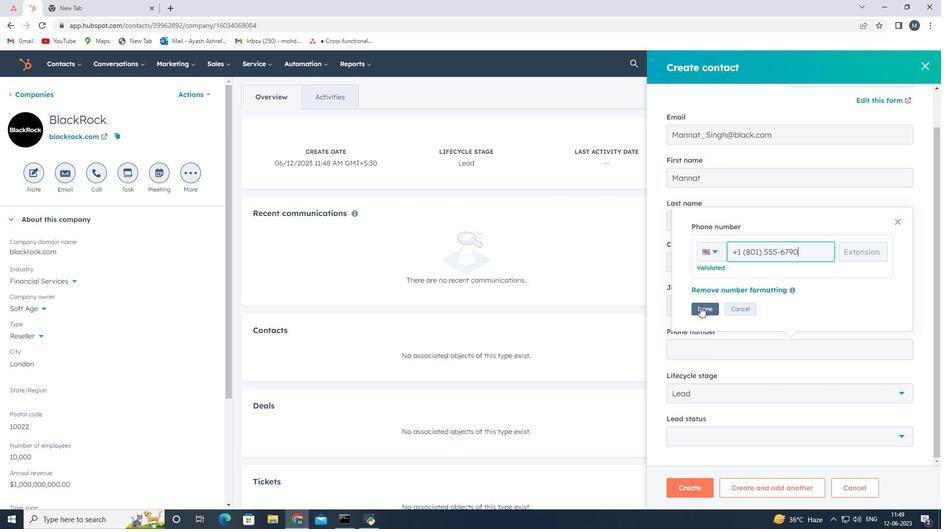 
Action: Mouse pressed left at (701, 309)
Screenshot: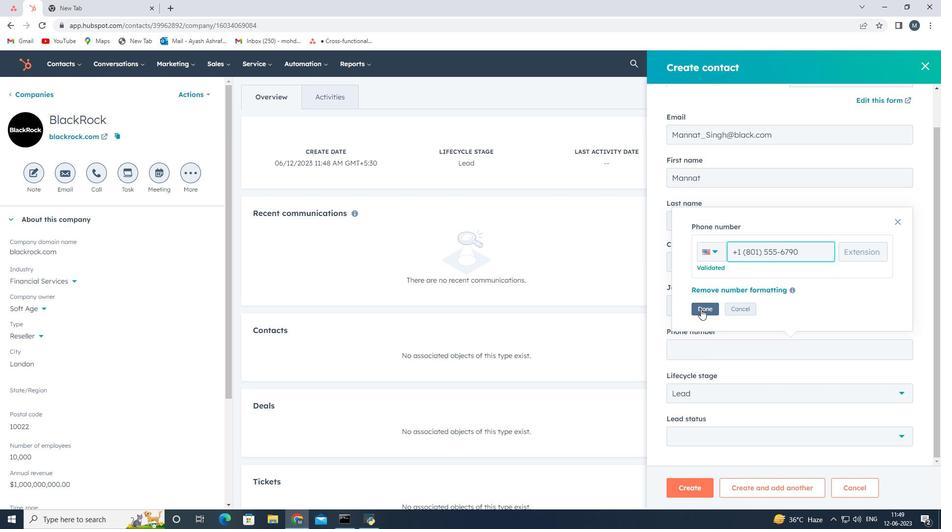 
Action: Mouse moved to (730, 363)
Screenshot: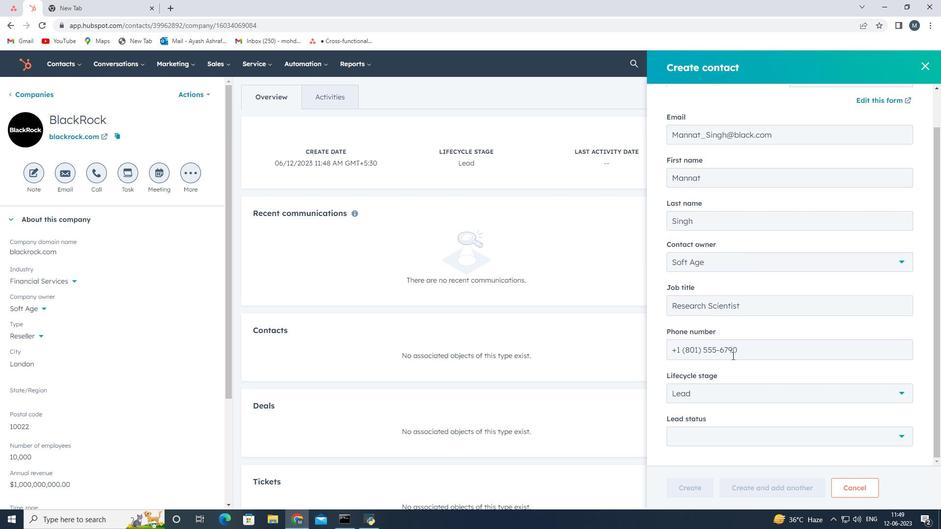 
Action: Mouse scrolled (730, 362) with delta (0, 0)
Screenshot: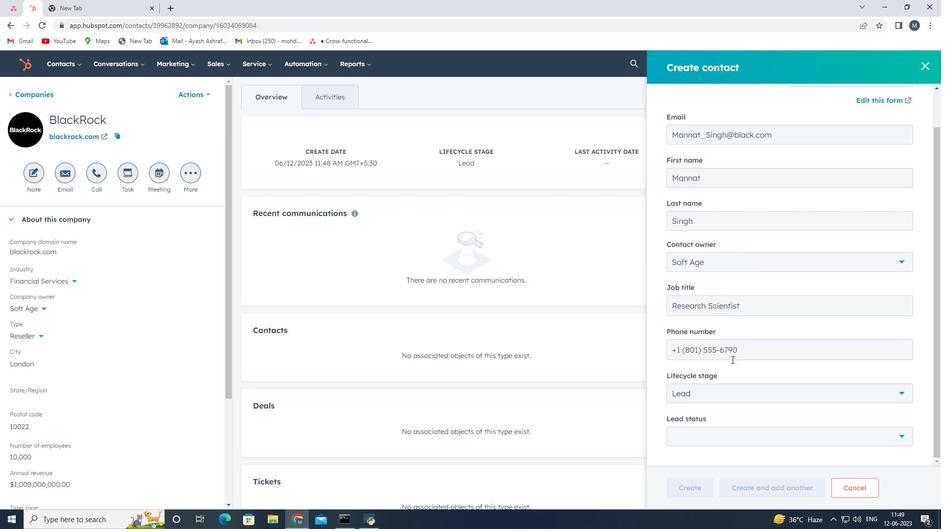 
Action: Mouse moved to (729, 365)
Screenshot: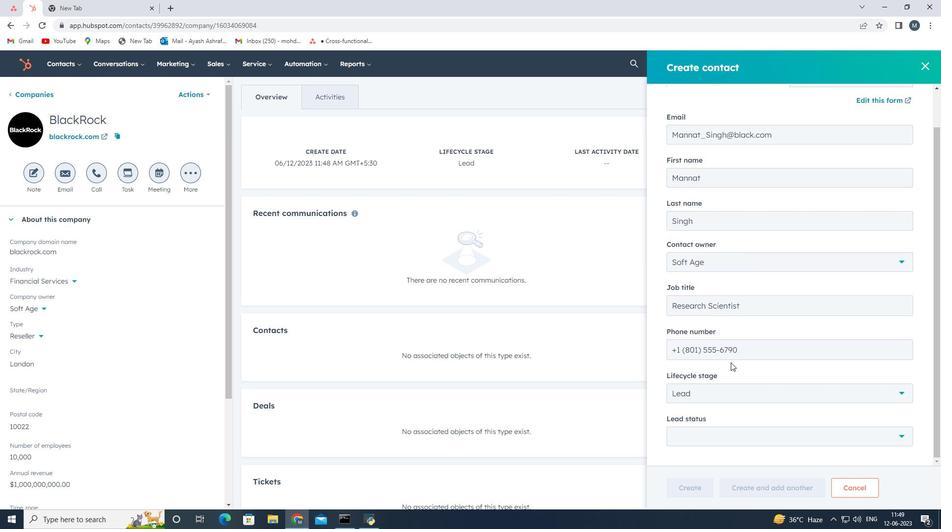 
Action: Mouse scrolled (729, 364) with delta (0, 0)
Screenshot: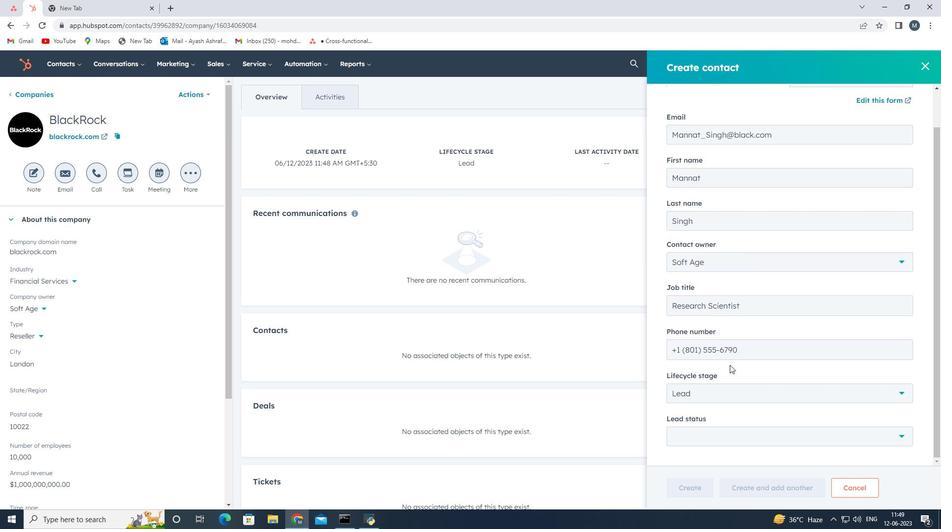 
Action: Mouse moved to (712, 397)
Screenshot: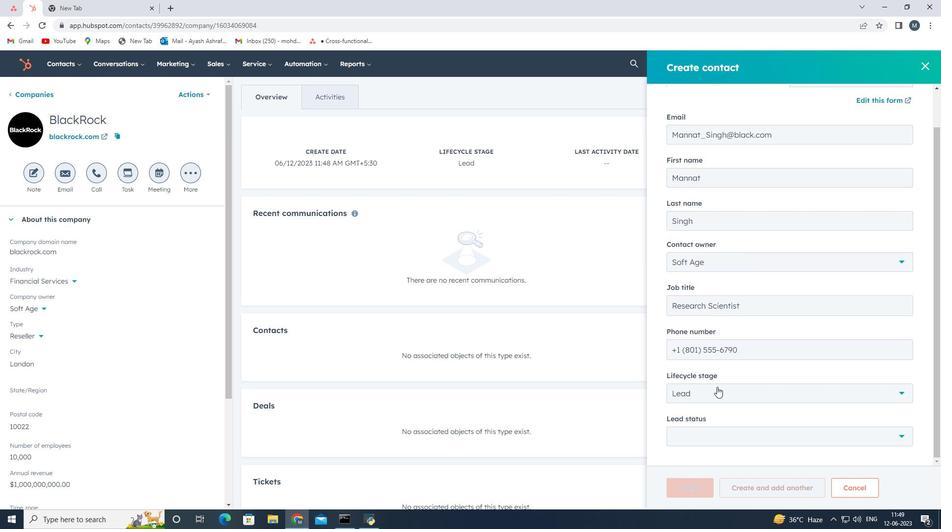 
Action: Mouse pressed left at (712, 397)
Screenshot: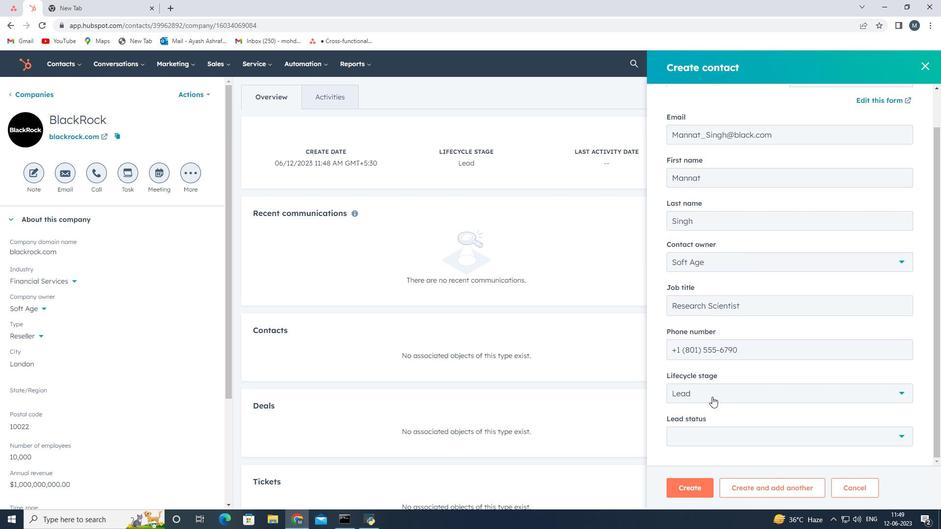 
Action: Mouse moved to (705, 302)
Screenshot: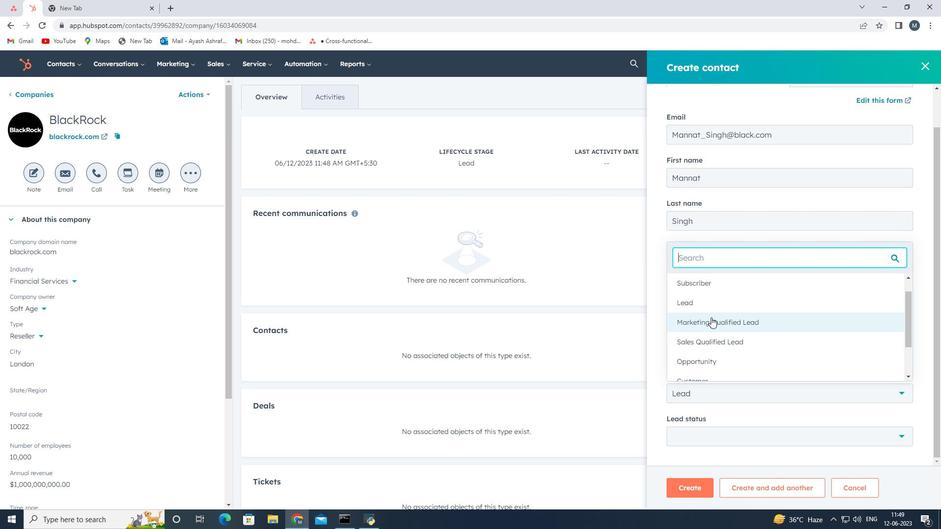 
Action: Mouse pressed left at (705, 302)
Screenshot: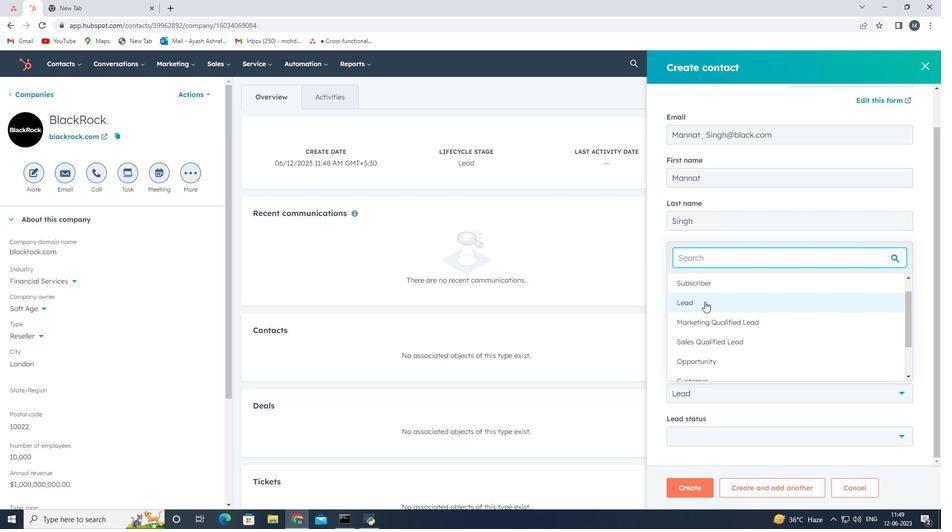 
Action: Mouse moved to (707, 434)
Screenshot: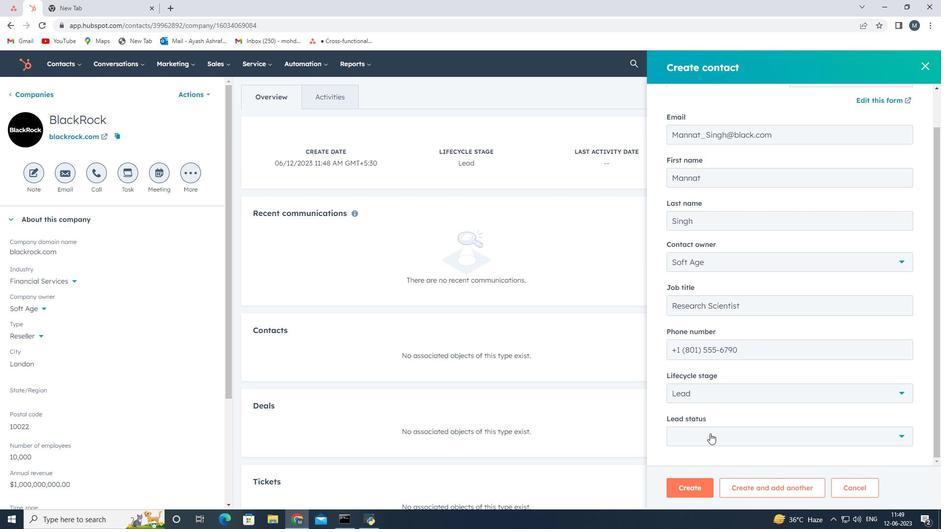 
Action: Mouse pressed left at (707, 434)
Screenshot: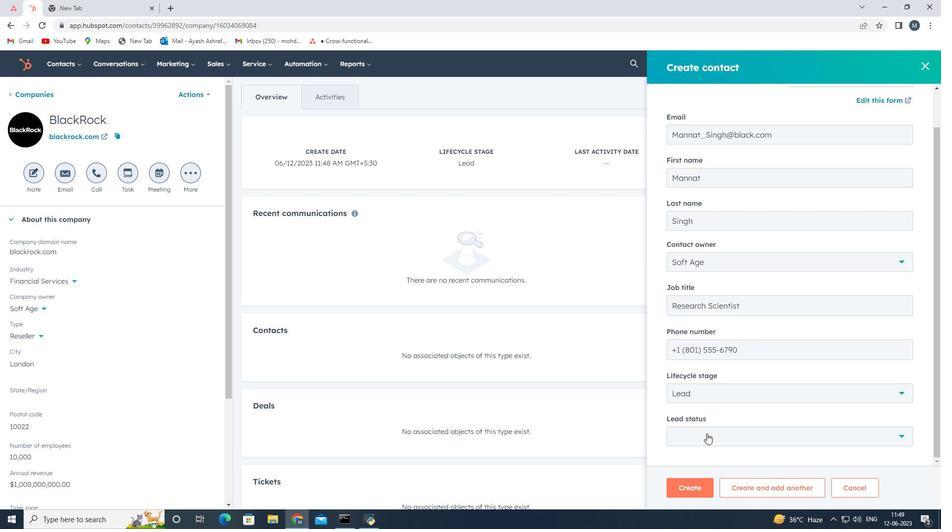 
Action: Mouse moved to (702, 366)
Screenshot: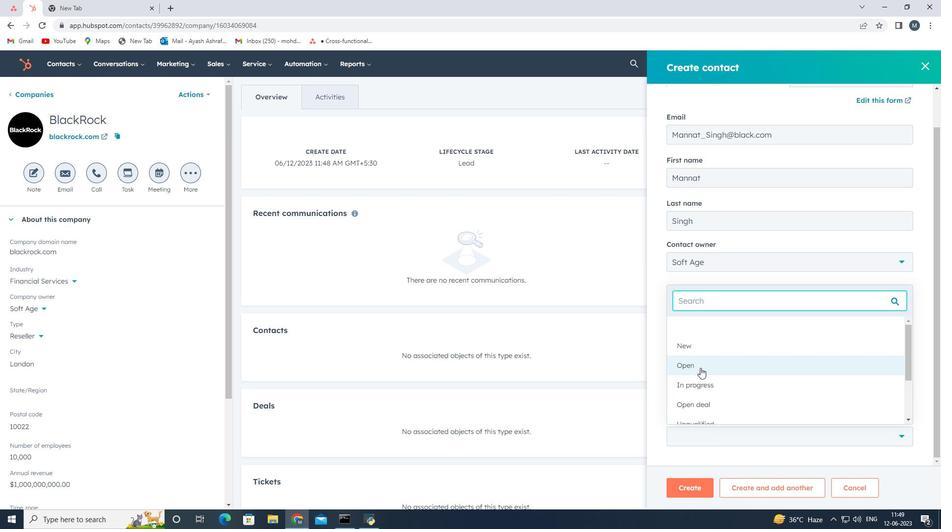 
Action: Mouse pressed left at (702, 366)
Screenshot: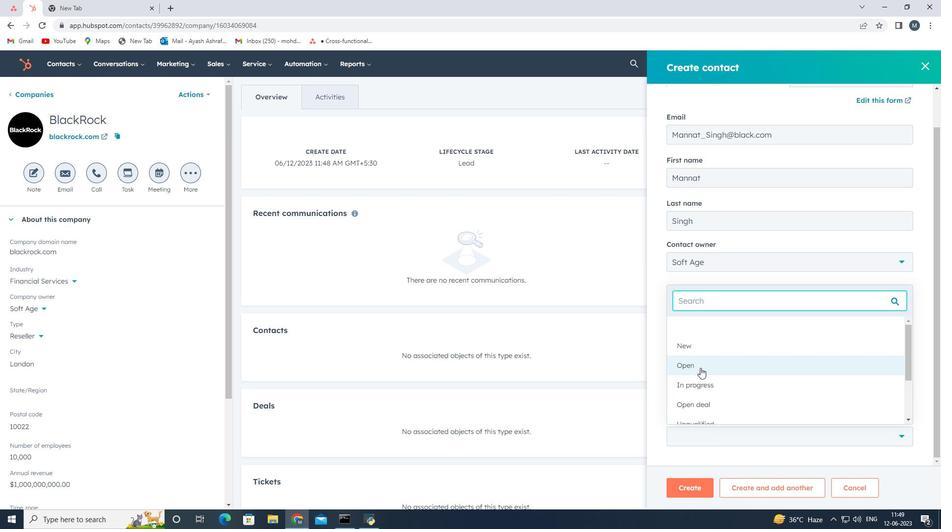 
Action: Mouse moved to (687, 492)
Screenshot: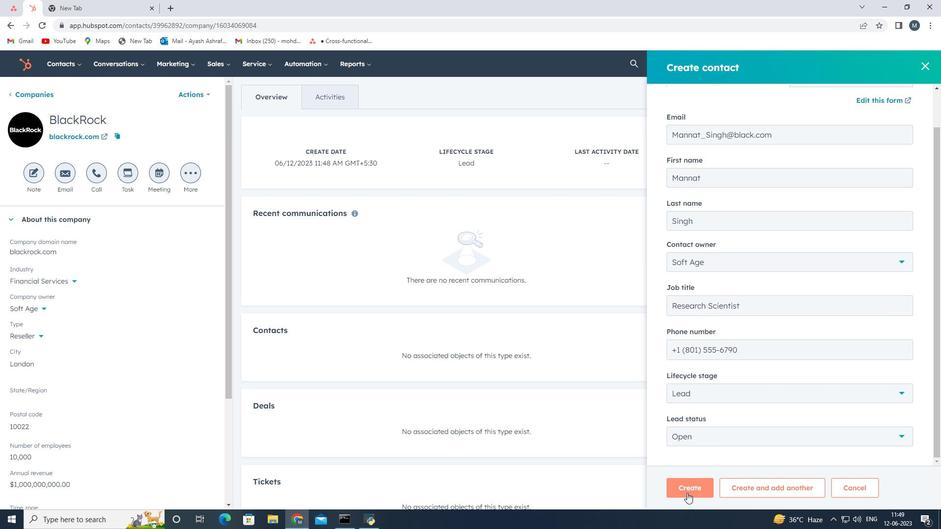 
Action: Mouse pressed left at (687, 492)
Screenshot: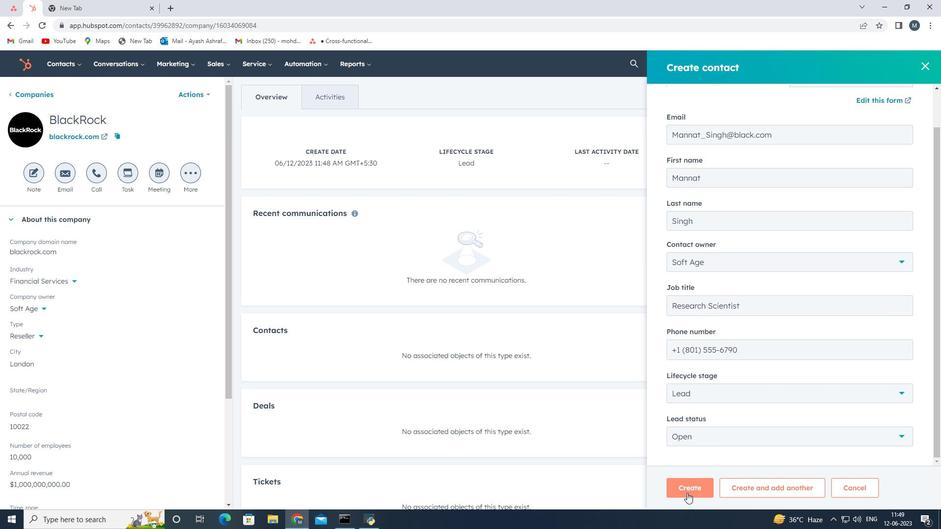 
Action: Mouse moved to (394, 370)
Screenshot: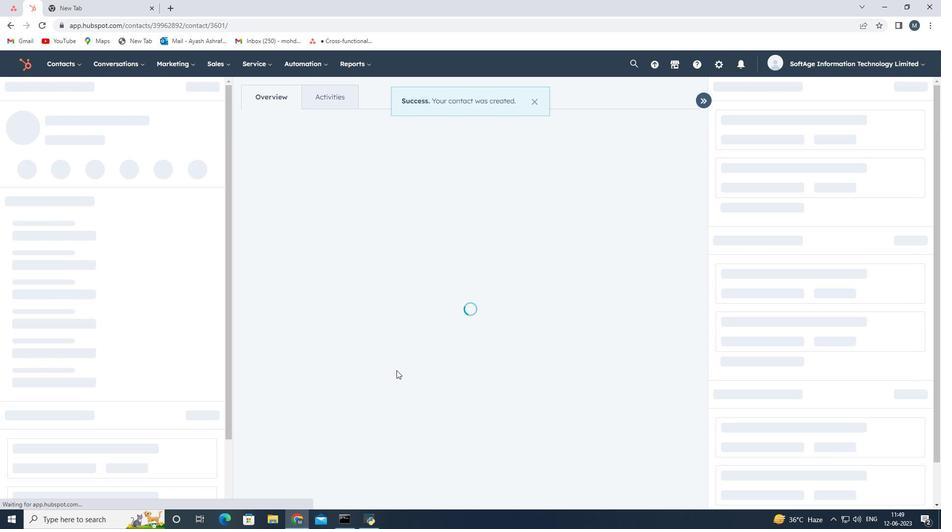
